 Task: Display the picks of the 2022 Victory Lane Racing NASCAR Cup Series for the race "Pennzoil 400" on the track "Las Vegas".
Action: Mouse moved to (164, 310)
Screenshot: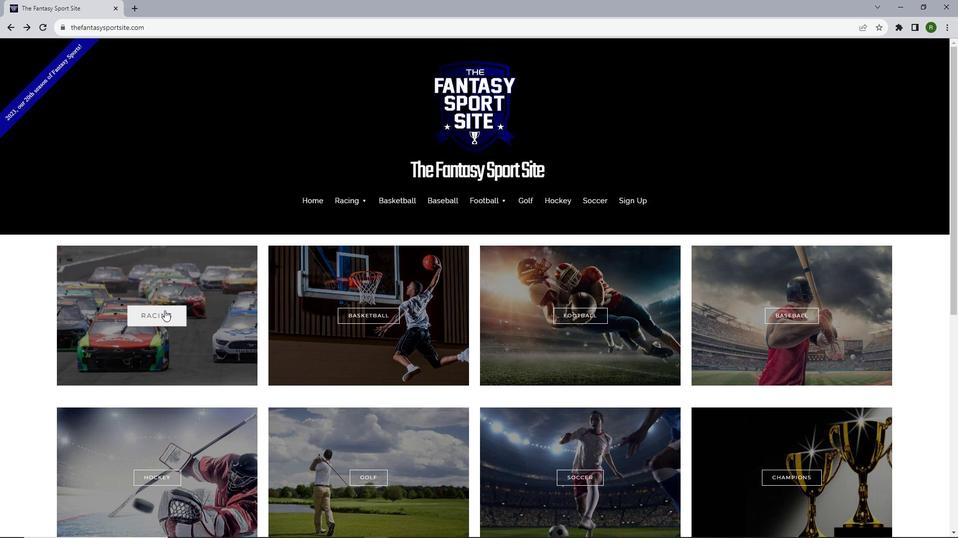 
Action: Mouse pressed left at (164, 310)
Screenshot: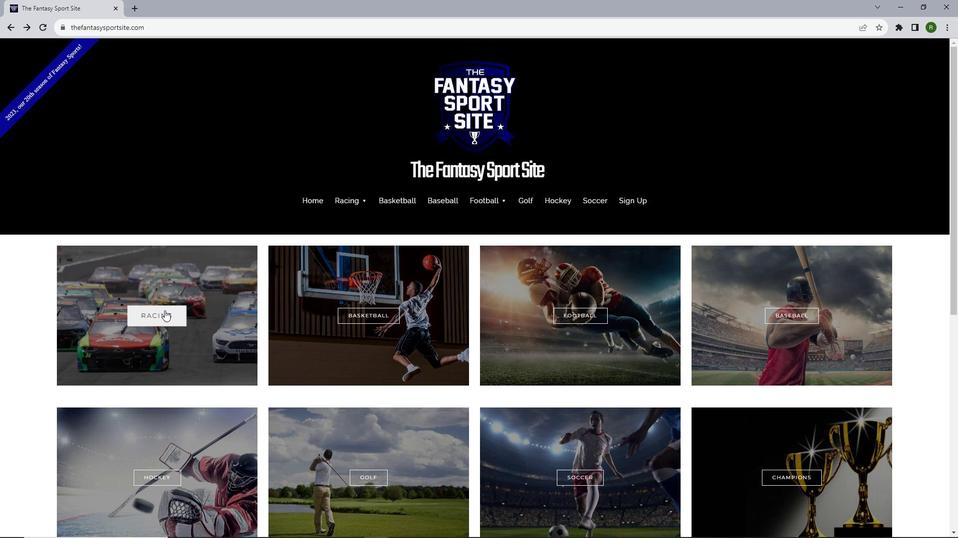 
Action: Mouse moved to (263, 284)
Screenshot: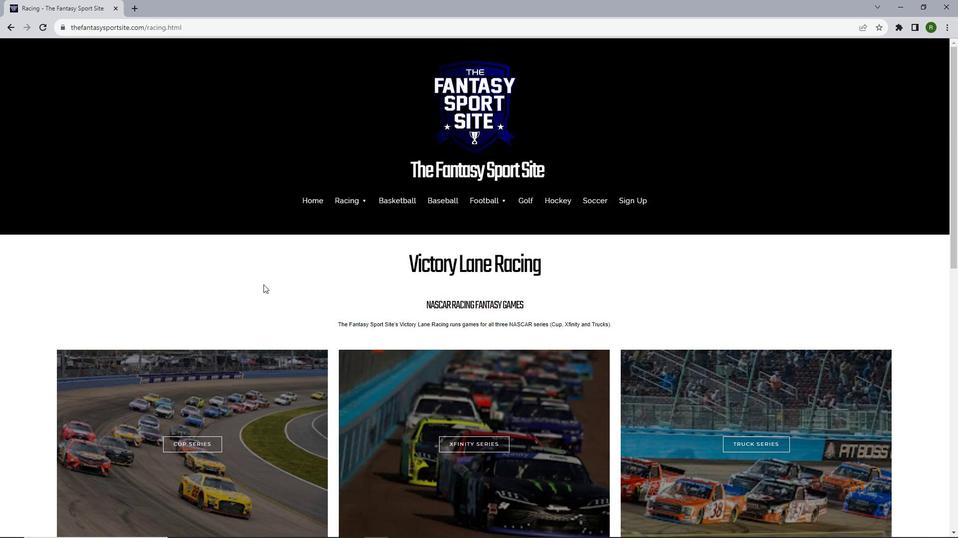 
Action: Mouse scrolled (263, 284) with delta (0, 0)
Screenshot: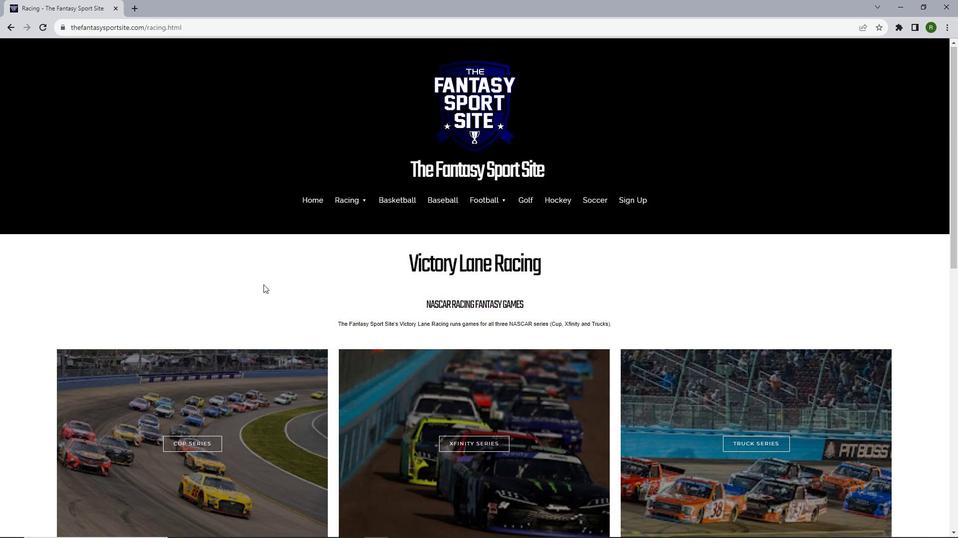 
Action: Mouse scrolled (263, 284) with delta (0, 0)
Screenshot: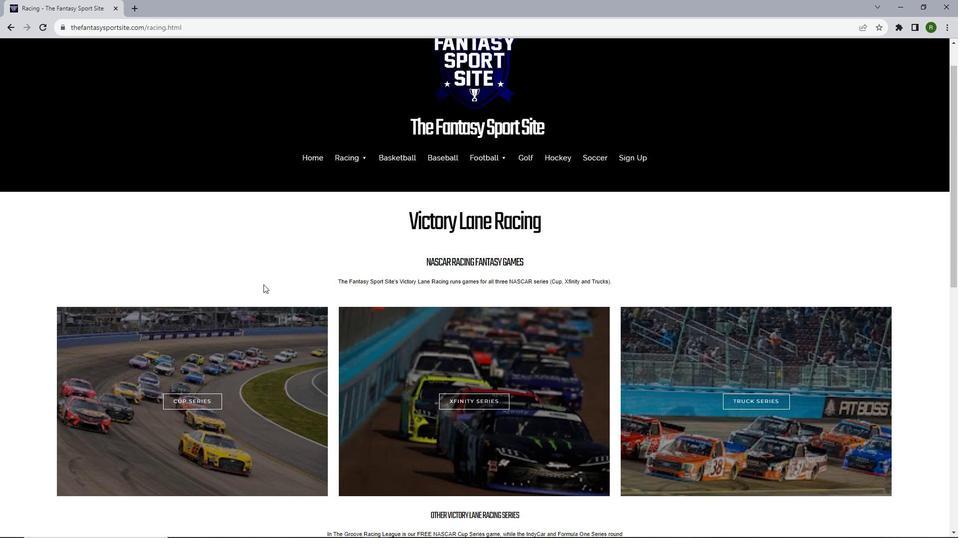 
Action: Mouse scrolled (263, 284) with delta (0, 0)
Screenshot: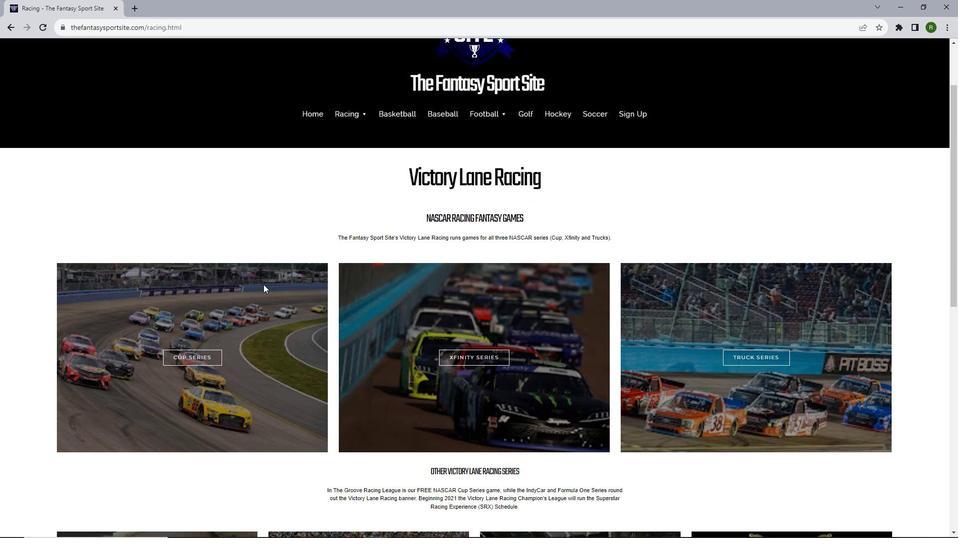 
Action: Mouse moved to (209, 294)
Screenshot: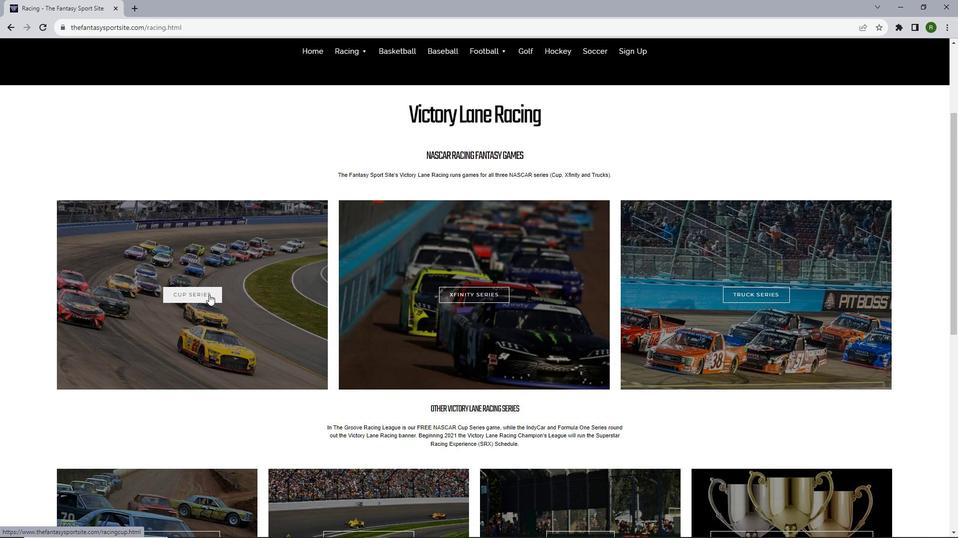 
Action: Mouse pressed left at (209, 294)
Screenshot: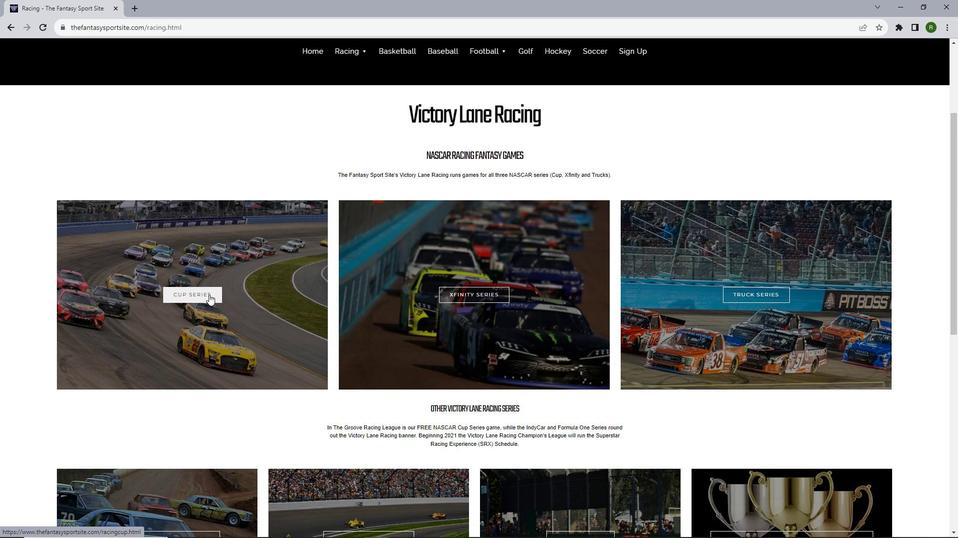 
Action: Mouse moved to (378, 264)
Screenshot: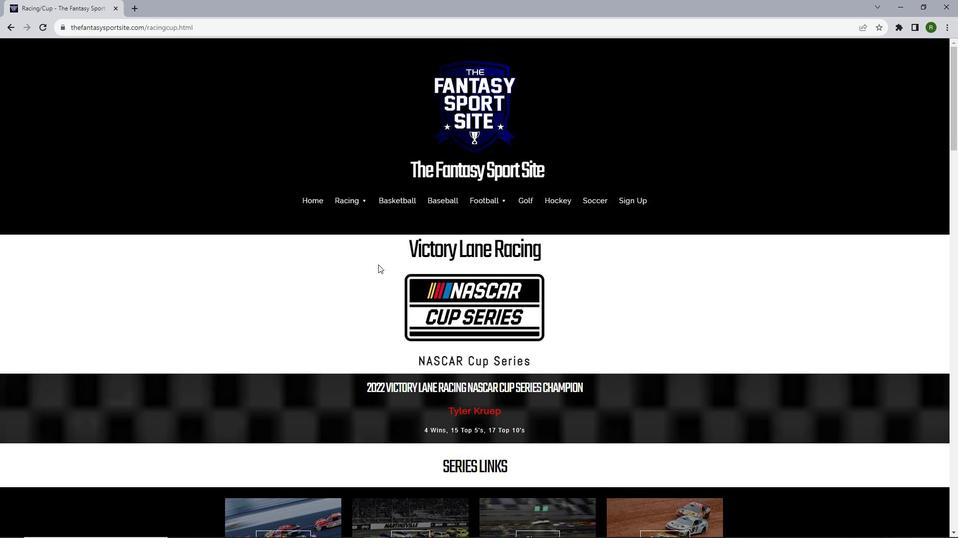 
Action: Mouse scrolled (378, 264) with delta (0, 0)
Screenshot: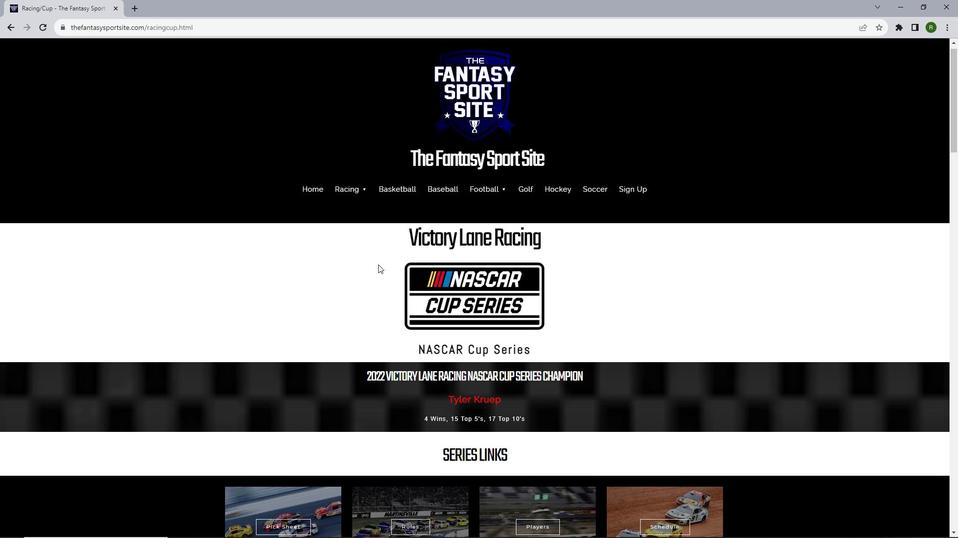 
Action: Mouse scrolled (378, 264) with delta (0, 0)
Screenshot: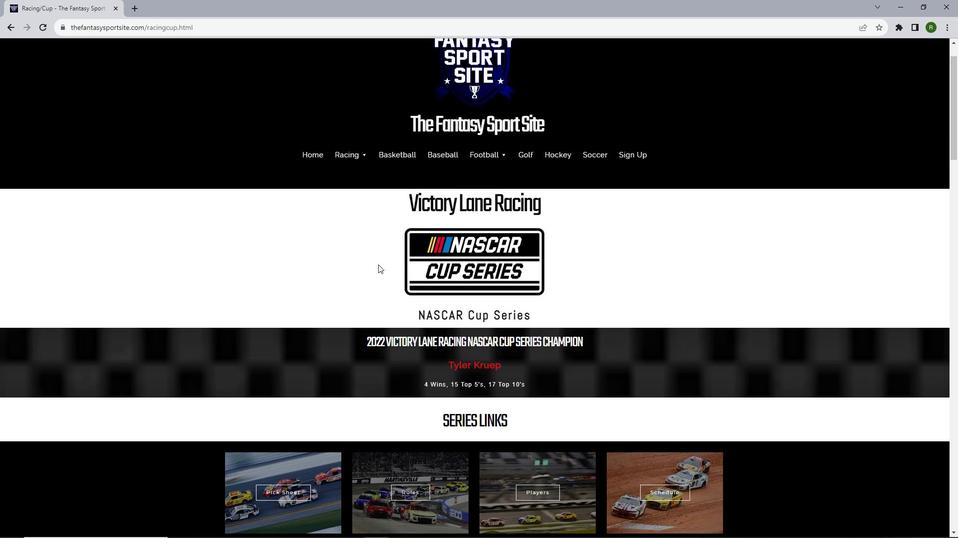 
Action: Mouse scrolled (378, 264) with delta (0, 0)
Screenshot: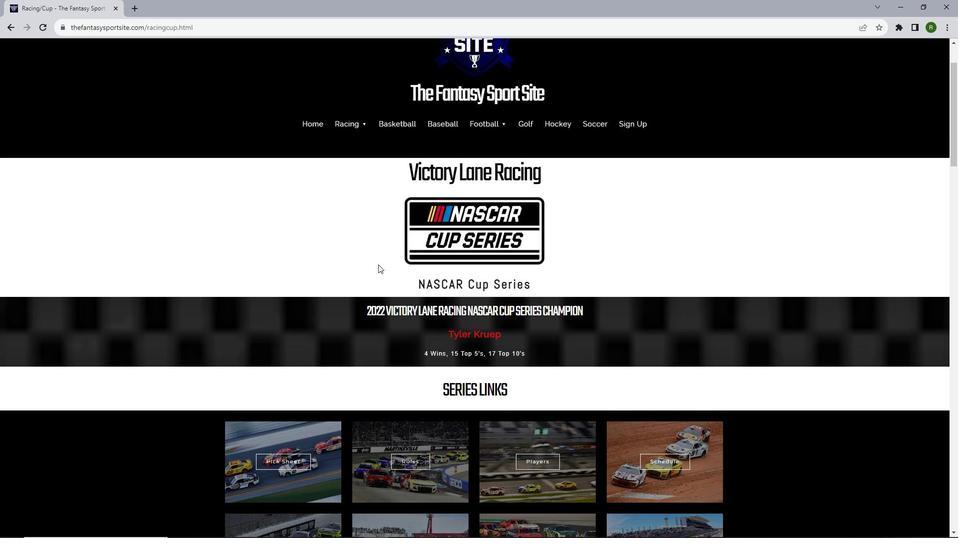 
Action: Mouse moved to (378, 264)
Screenshot: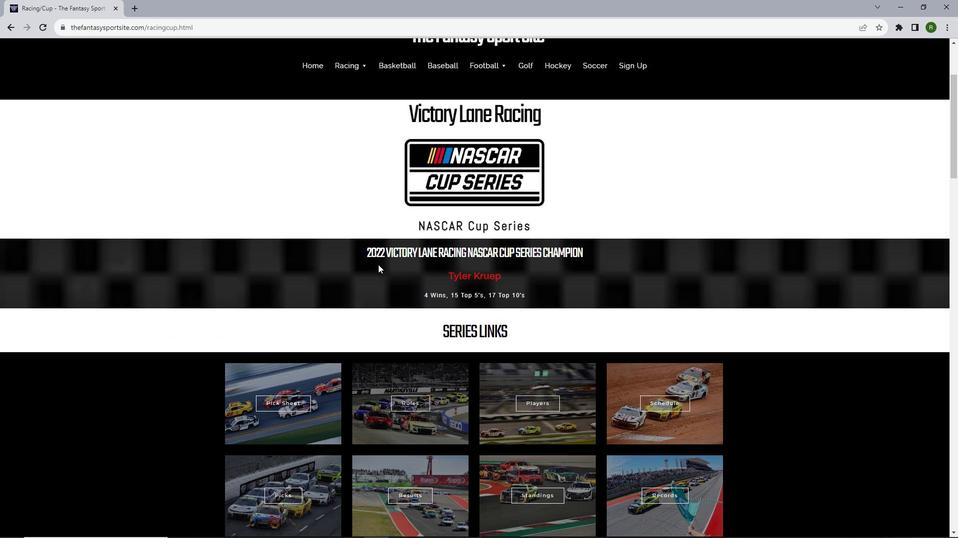 
Action: Mouse scrolled (378, 264) with delta (0, 0)
Screenshot: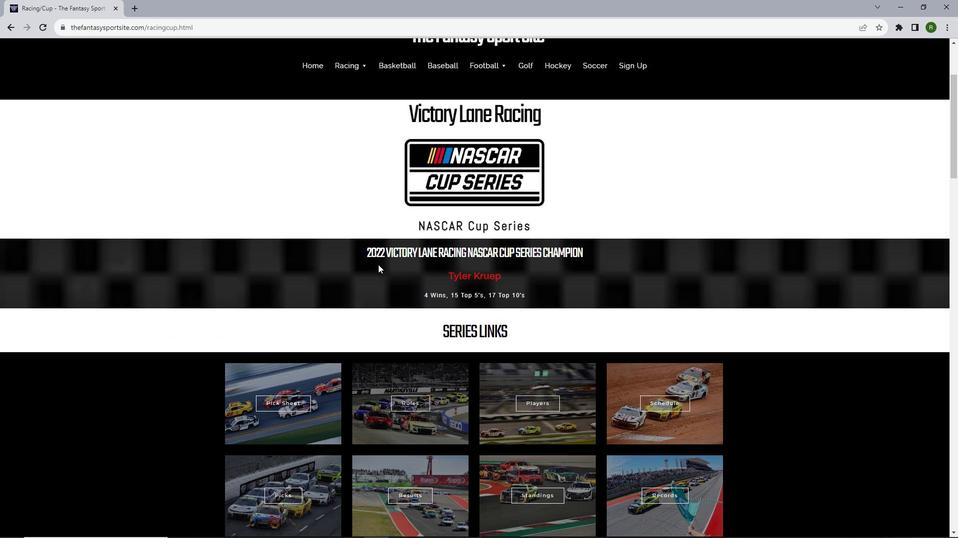 
Action: Mouse moved to (368, 289)
Screenshot: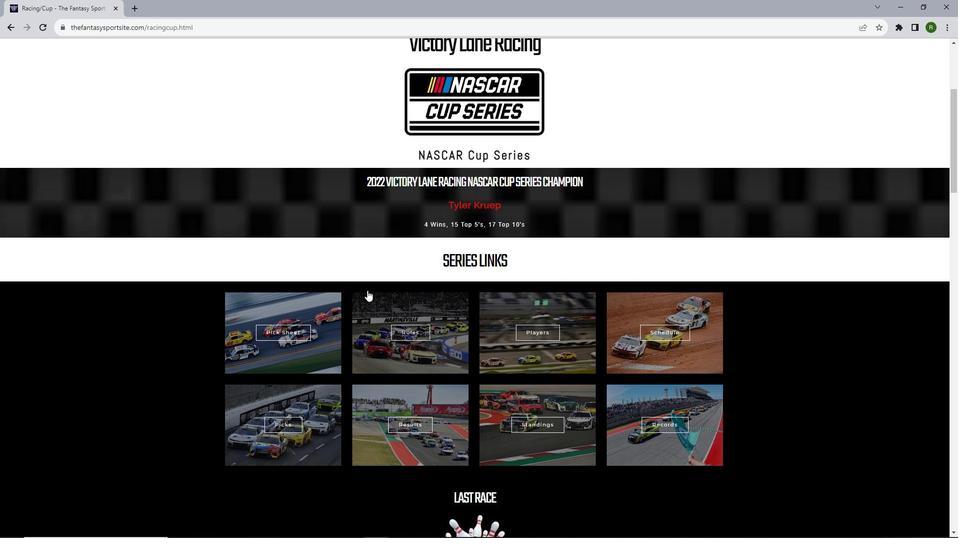 
Action: Mouse scrolled (368, 288) with delta (0, 0)
Screenshot: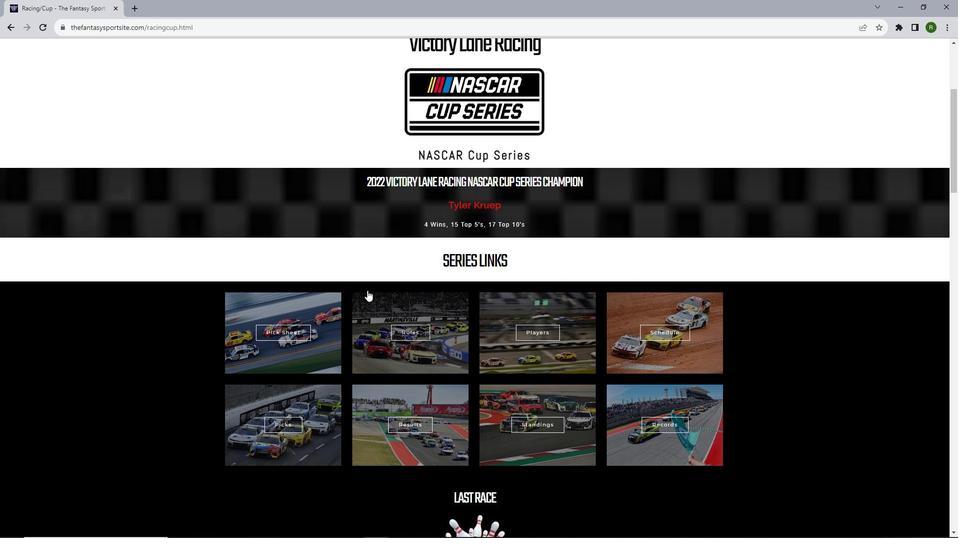 
Action: Mouse moved to (367, 290)
Screenshot: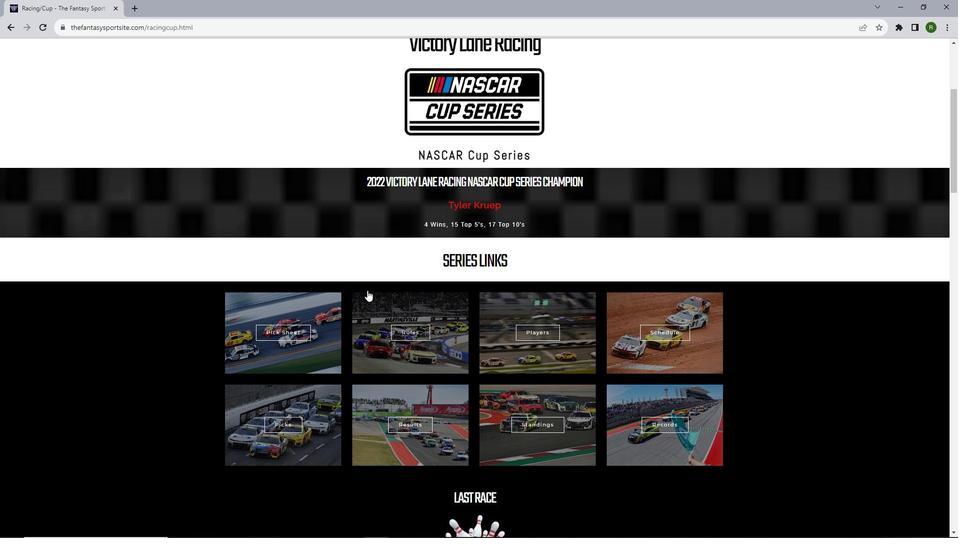 
Action: Mouse scrolled (367, 290) with delta (0, 0)
Screenshot: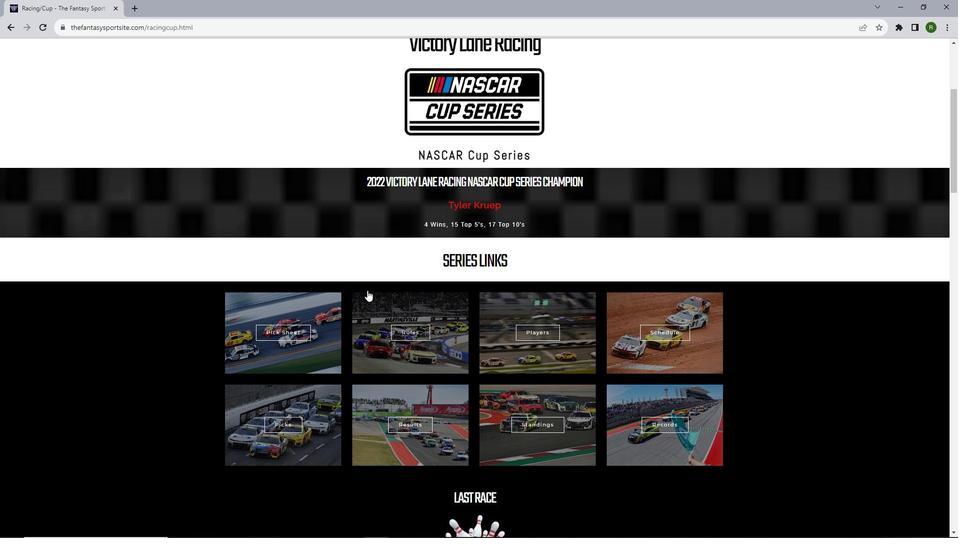 
Action: Mouse moved to (281, 330)
Screenshot: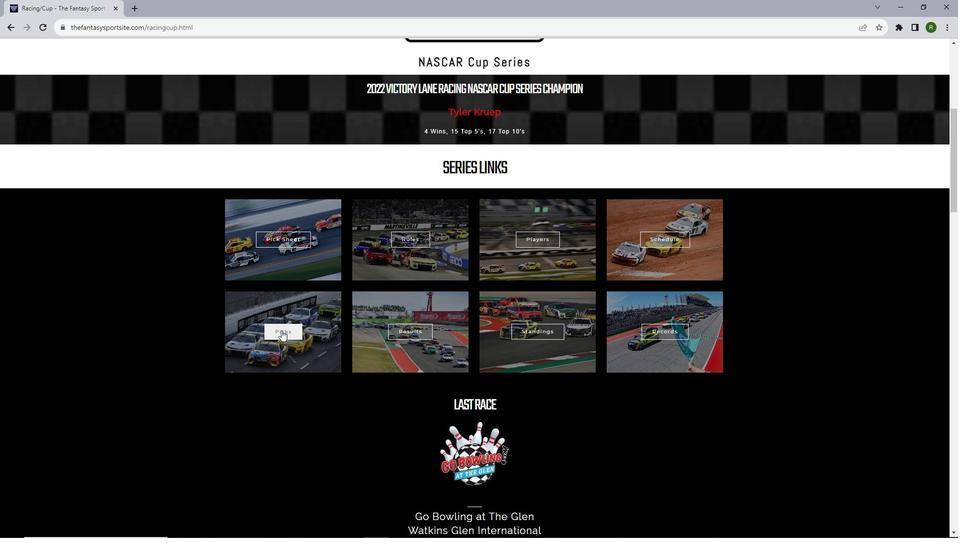 
Action: Mouse pressed left at (281, 330)
Screenshot: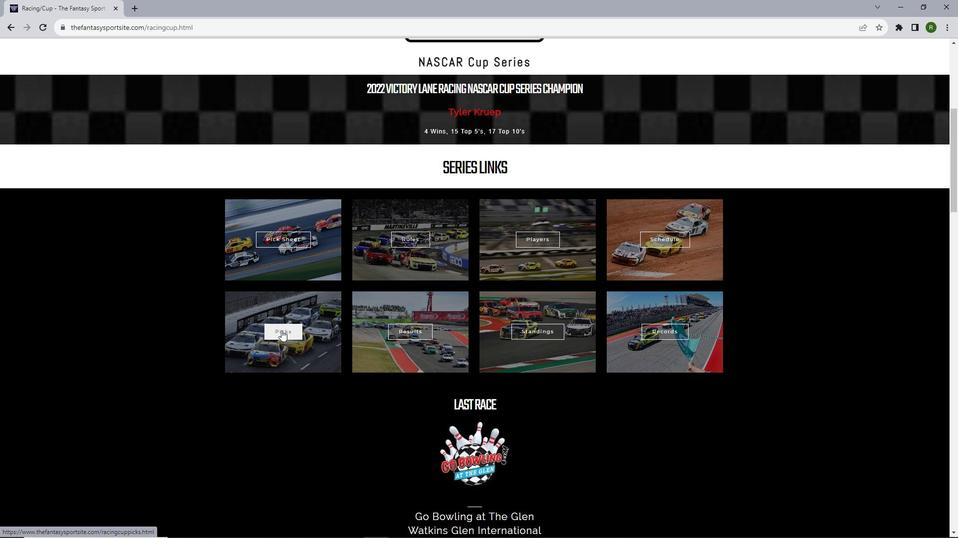 
Action: Mouse moved to (357, 306)
Screenshot: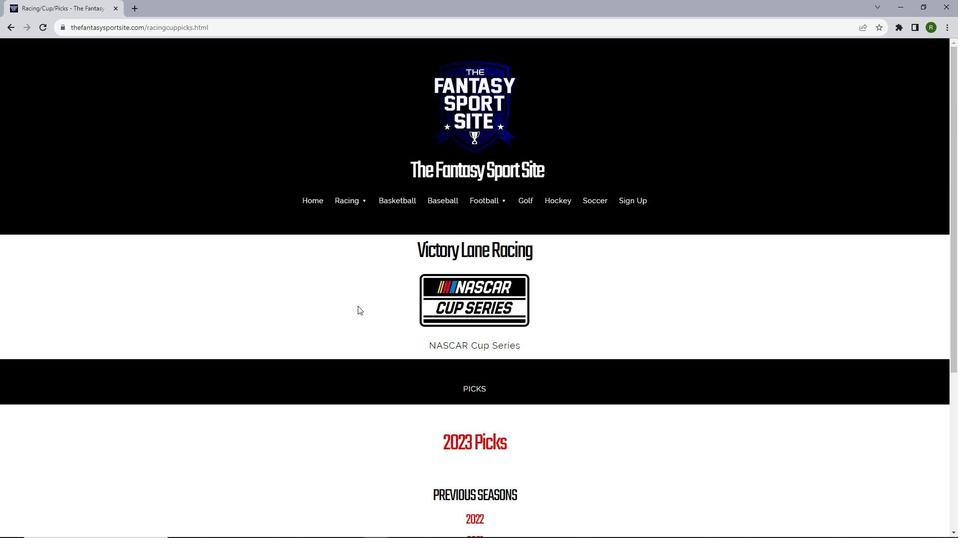 
Action: Mouse scrolled (357, 305) with delta (0, 0)
Screenshot: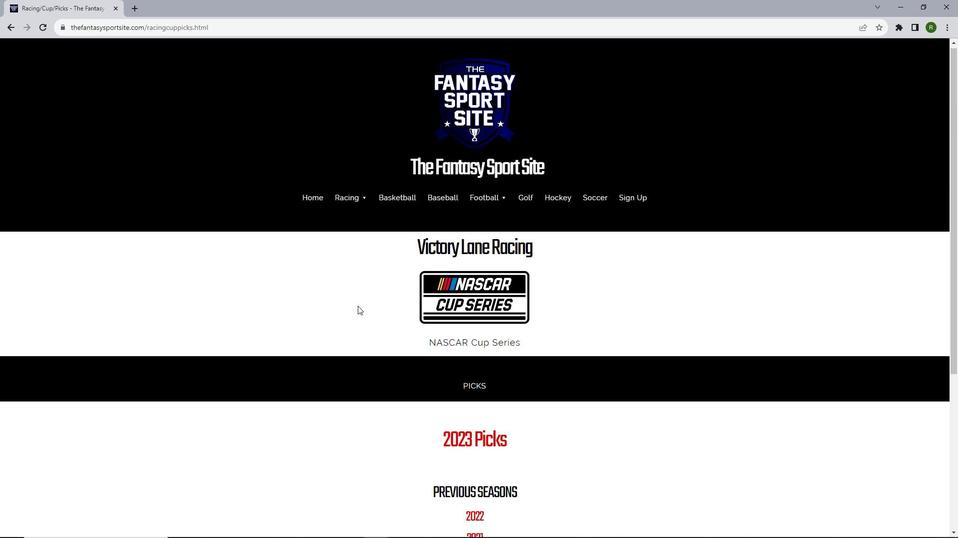 
Action: Mouse scrolled (357, 305) with delta (0, 0)
Screenshot: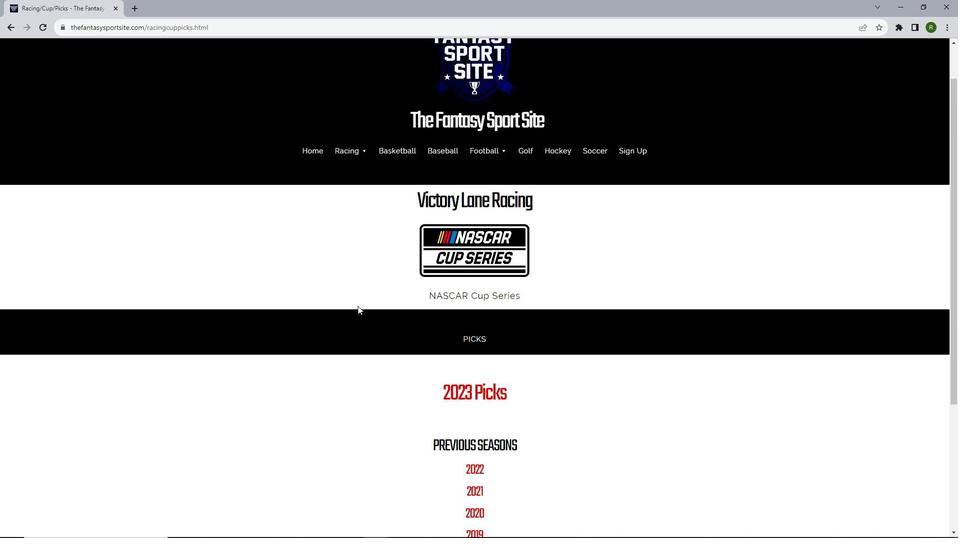 
Action: Mouse scrolled (357, 305) with delta (0, 0)
Screenshot: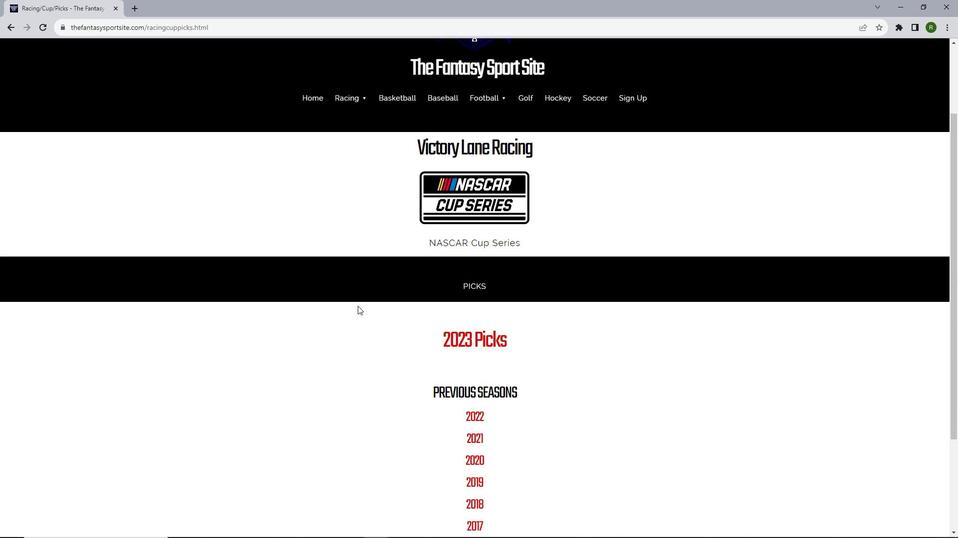 
Action: Mouse scrolled (357, 305) with delta (0, 0)
Screenshot: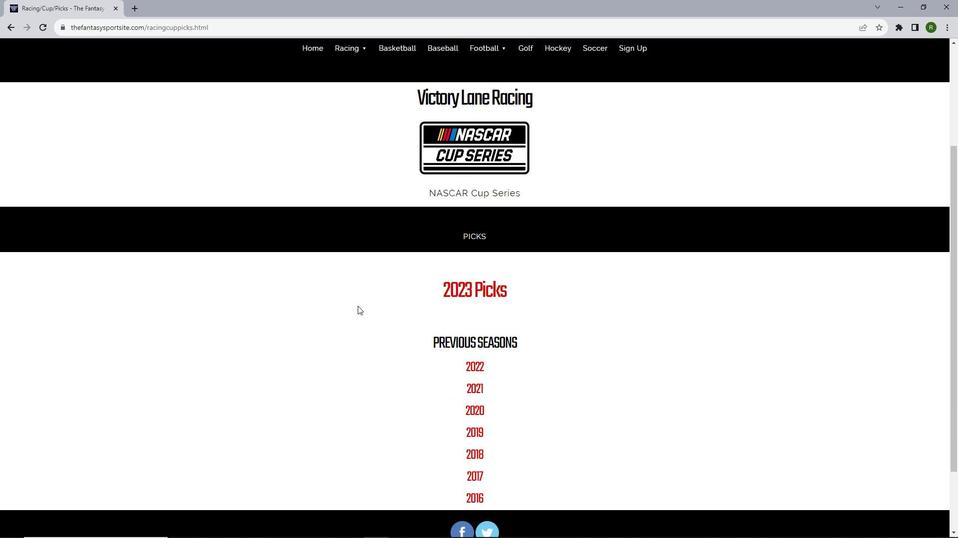 
Action: Mouse moved to (469, 319)
Screenshot: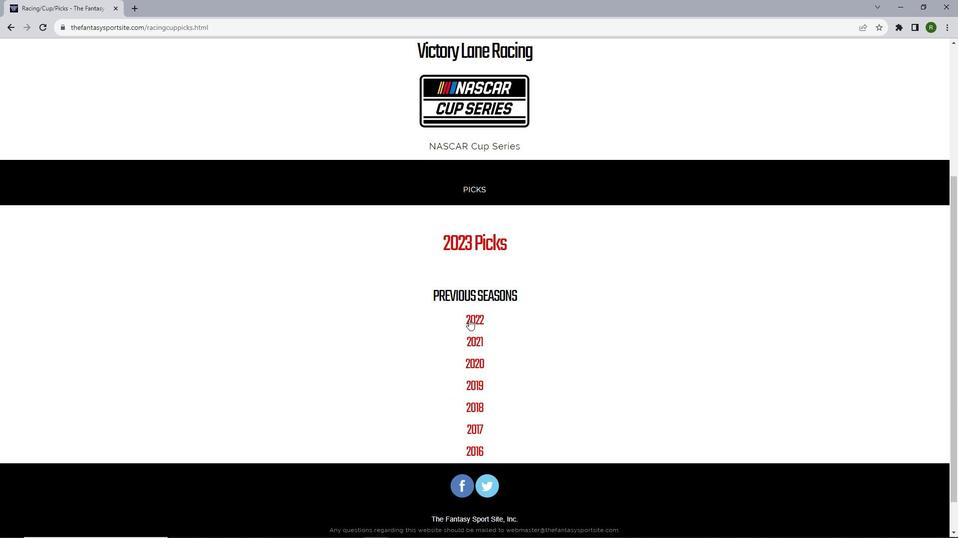 
Action: Mouse pressed left at (469, 319)
Screenshot: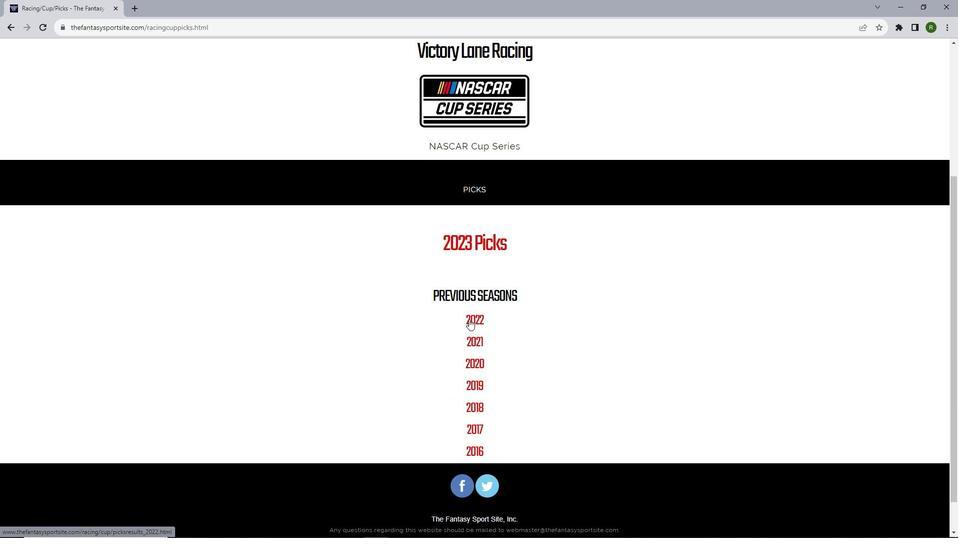 
Action: Mouse moved to (483, 129)
Screenshot: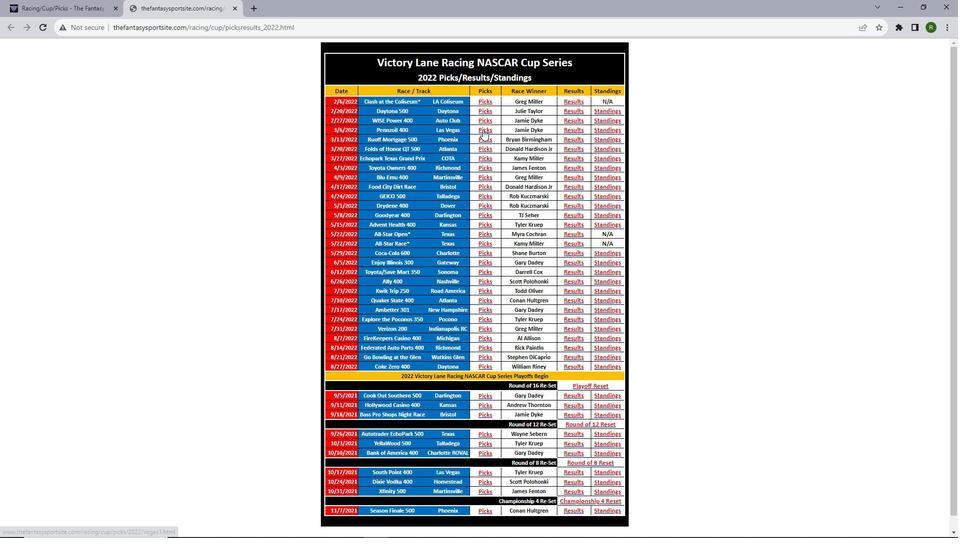 
Action: Mouse pressed left at (483, 129)
Screenshot: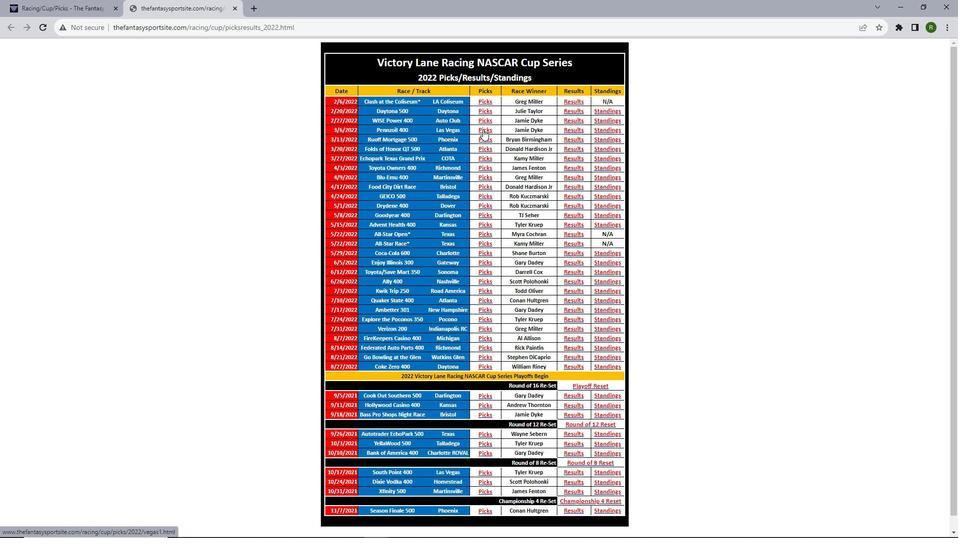 
Action: Mouse moved to (479, 130)
Screenshot: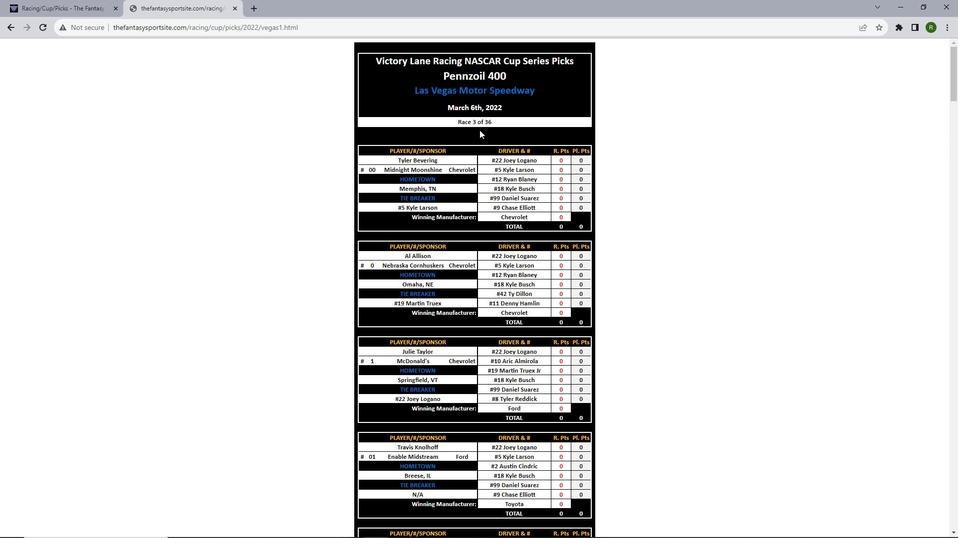 
Action: Mouse scrolled (479, 129) with delta (0, 0)
Screenshot: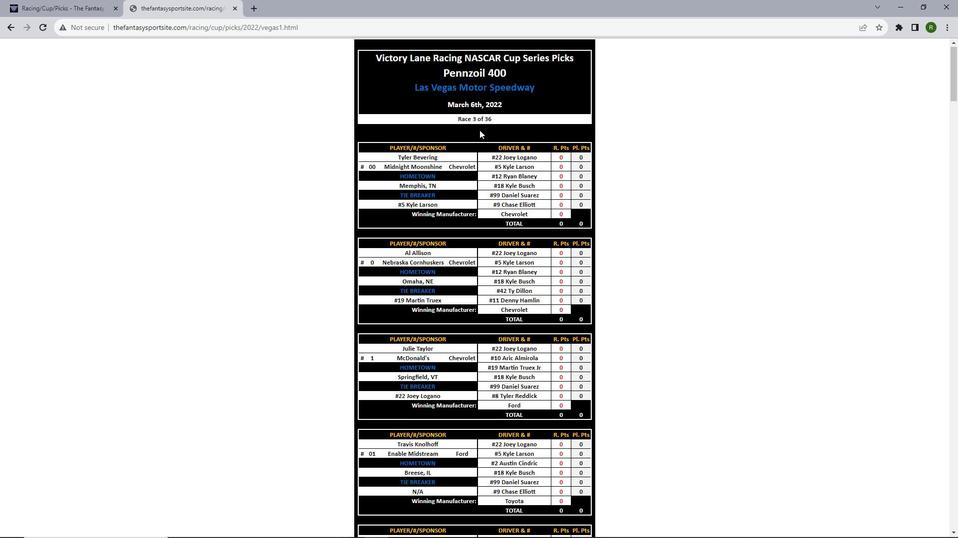 
Action: Mouse scrolled (479, 129) with delta (0, 0)
Screenshot: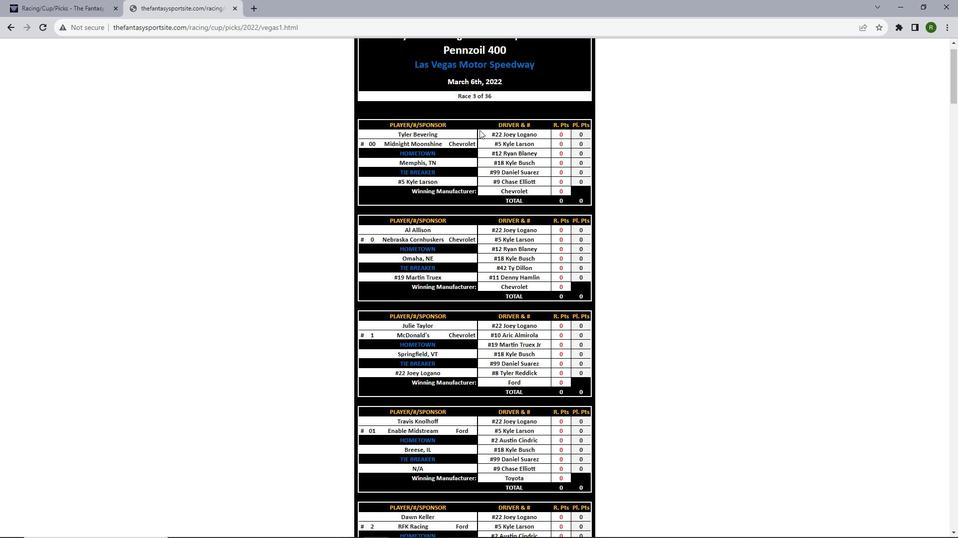 
Action: Mouse scrolled (479, 129) with delta (0, 0)
Screenshot: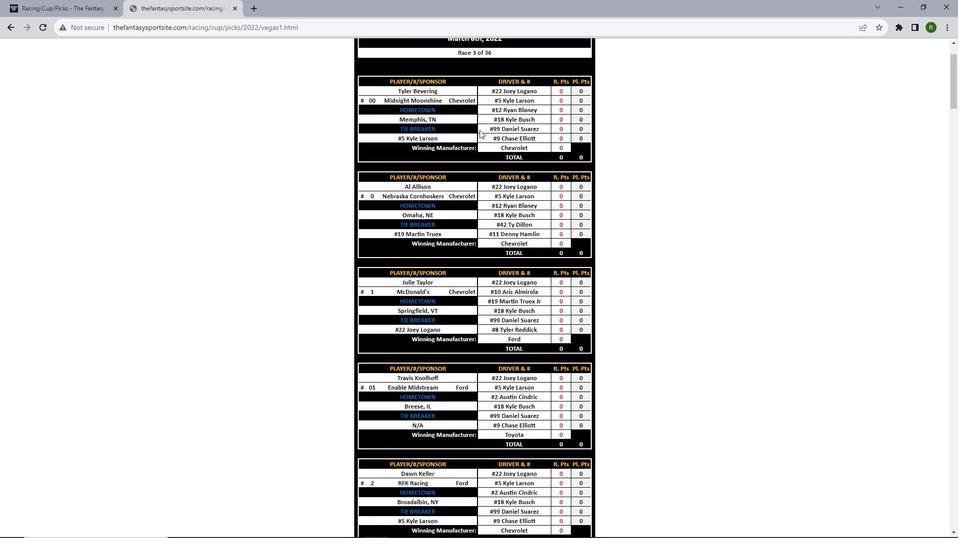 
Action: Mouse scrolled (479, 129) with delta (0, 0)
Screenshot: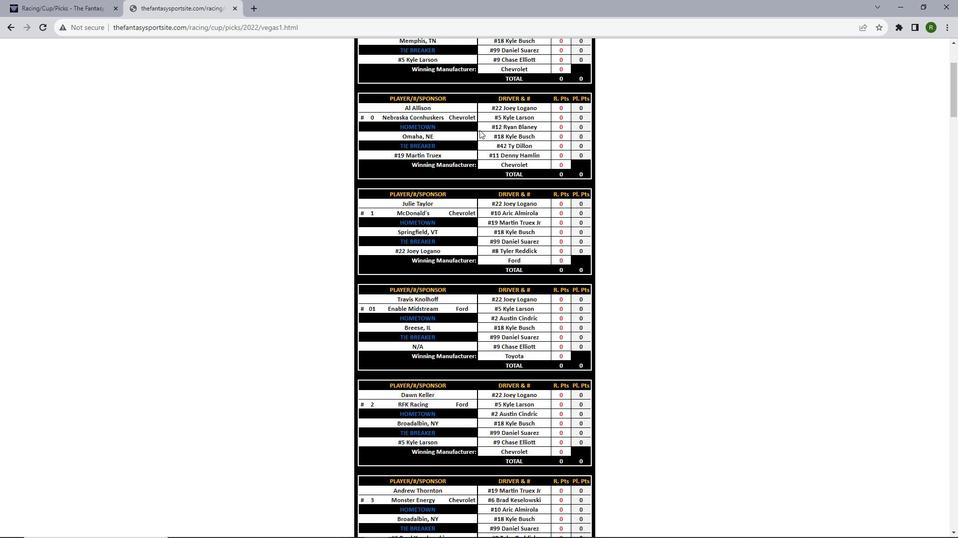 
Action: Mouse scrolled (479, 129) with delta (0, 0)
Screenshot: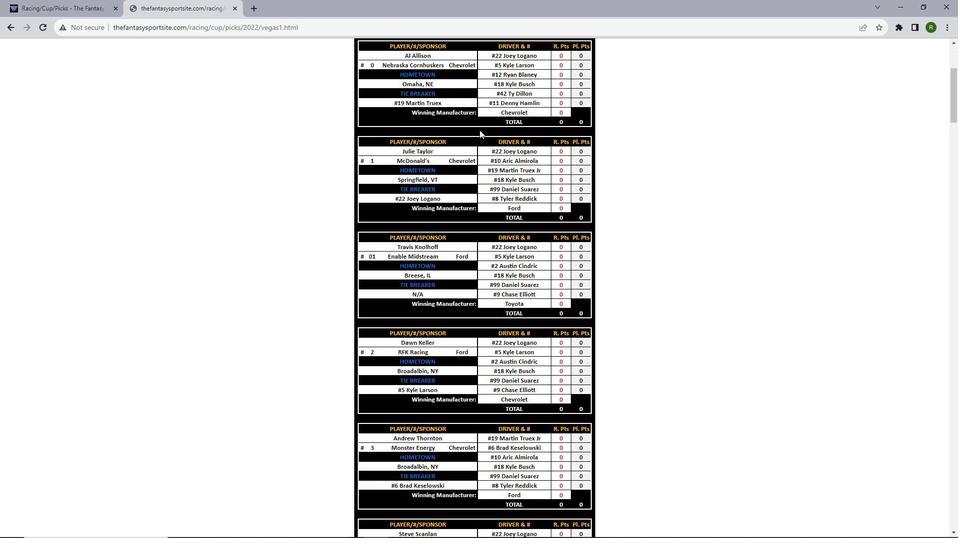 
Action: Mouse scrolled (479, 129) with delta (0, 0)
Screenshot: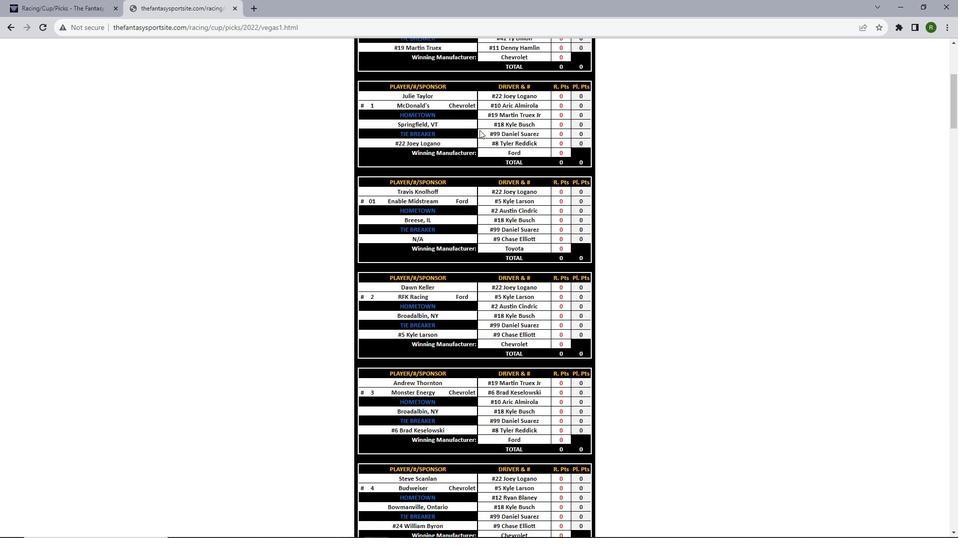 
Action: Mouse scrolled (479, 129) with delta (0, 0)
Screenshot: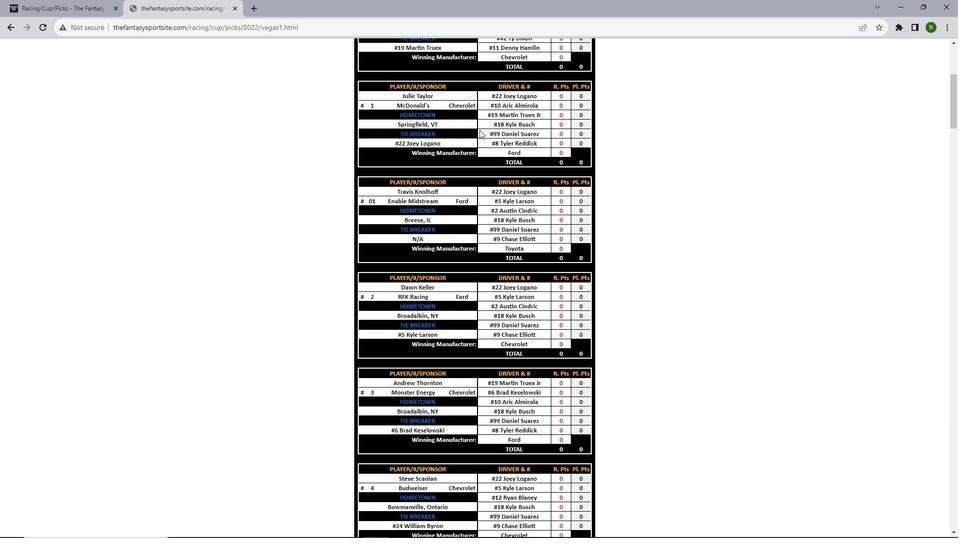 
Action: Mouse scrolled (479, 129) with delta (0, 0)
Screenshot: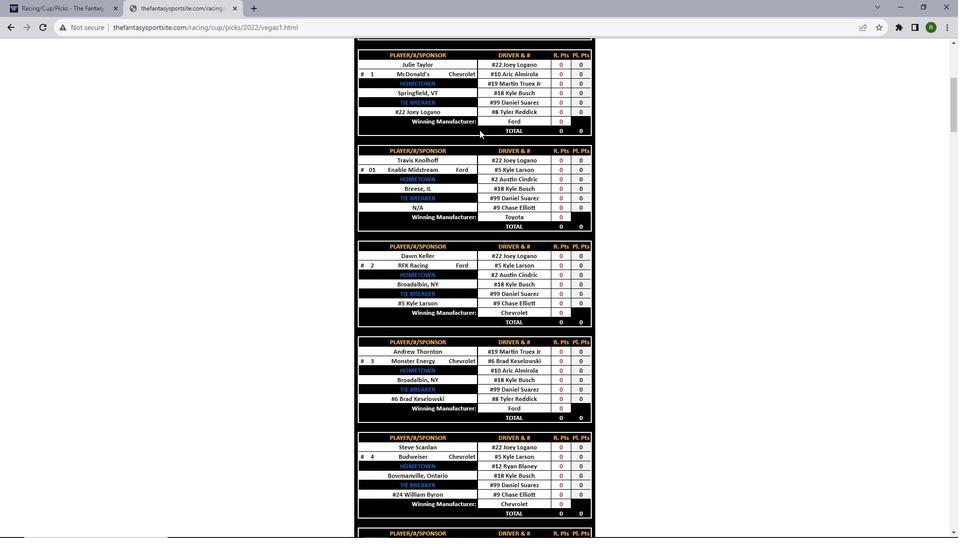 
Action: Mouse scrolled (479, 129) with delta (0, 0)
Screenshot: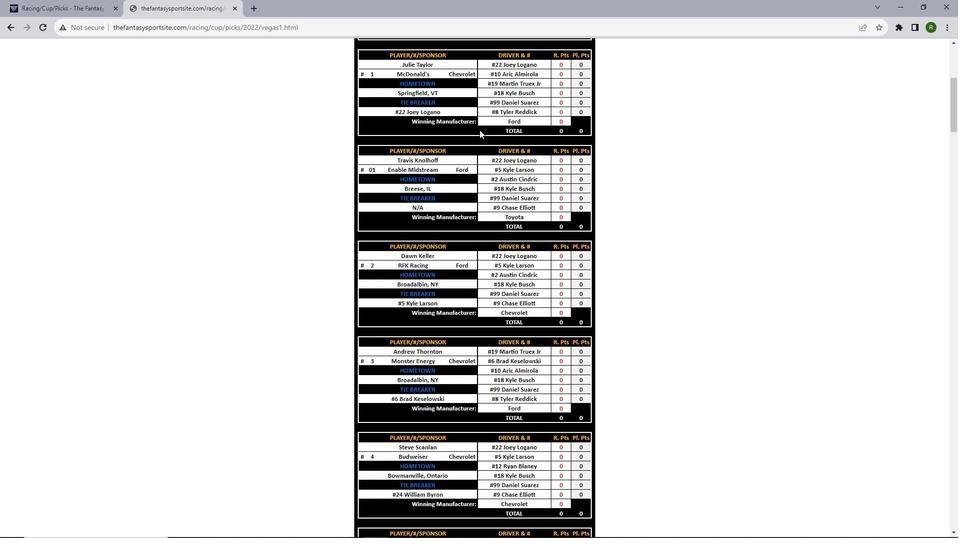 
Action: Mouse scrolled (479, 129) with delta (0, 0)
Screenshot: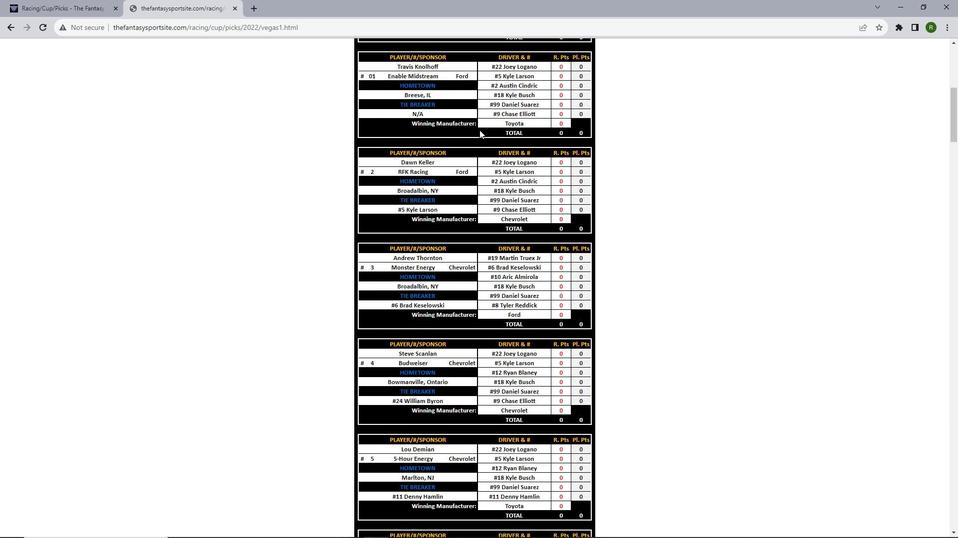 
Action: Mouse scrolled (479, 129) with delta (0, 0)
Screenshot: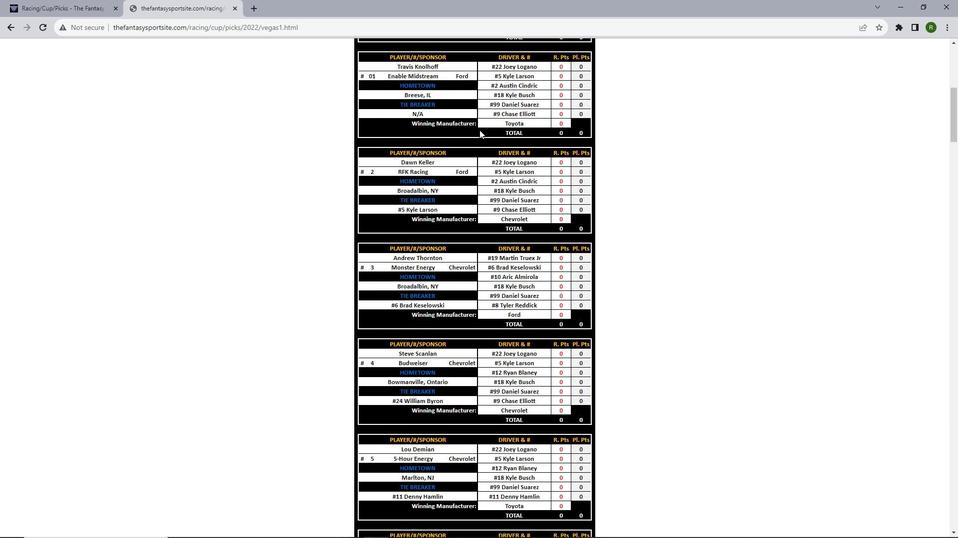 
Action: Mouse scrolled (479, 129) with delta (0, 0)
Screenshot: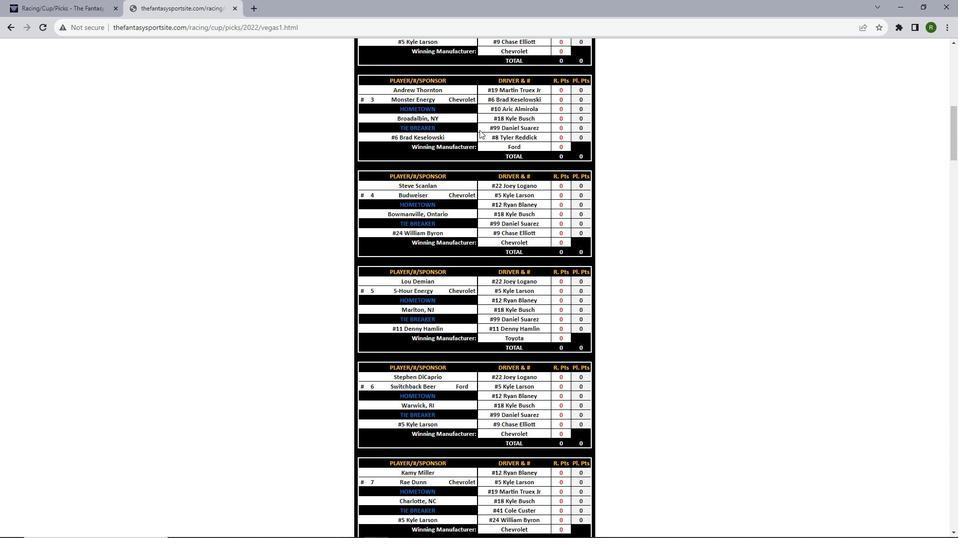 
Action: Mouse scrolled (479, 129) with delta (0, 0)
Screenshot: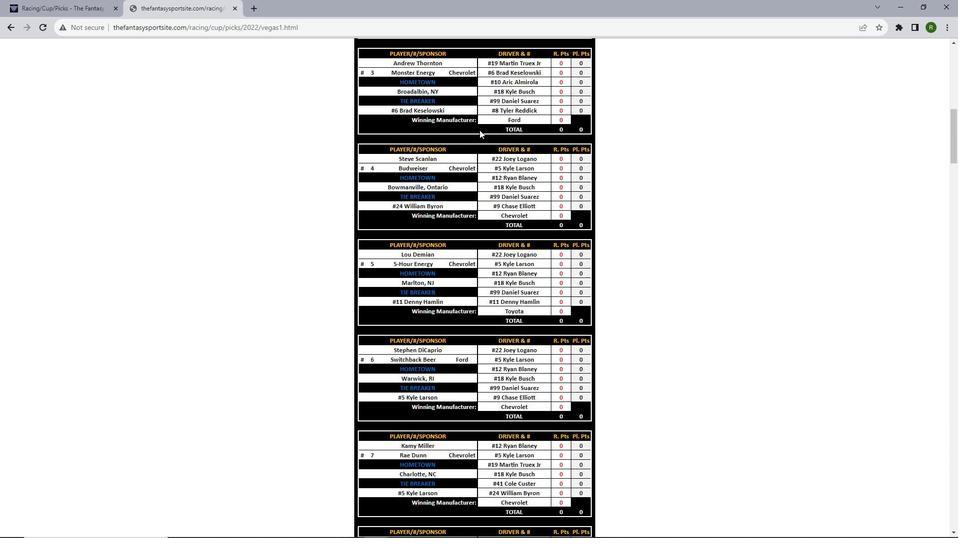 
Action: Mouse scrolled (479, 129) with delta (0, 0)
Screenshot: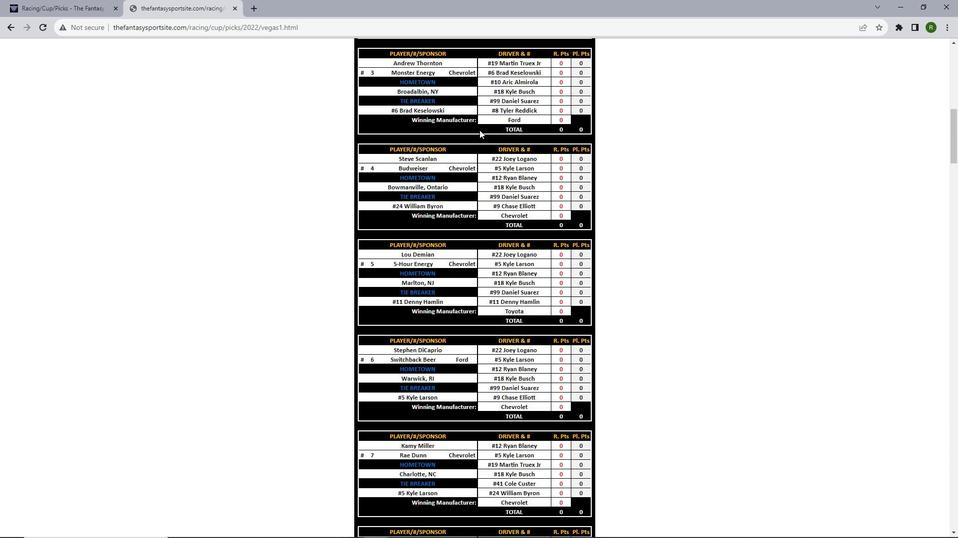 
Action: Mouse scrolled (479, 129) with delta (0, 0)
Screenshot: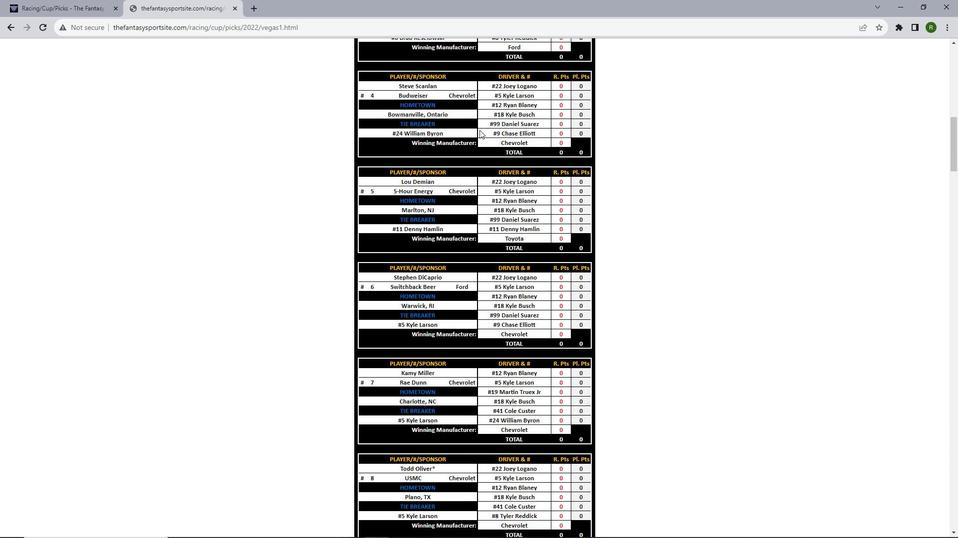 
Action: Mouse scrolled (479, 129) with delta (0, 0)
Screenshot: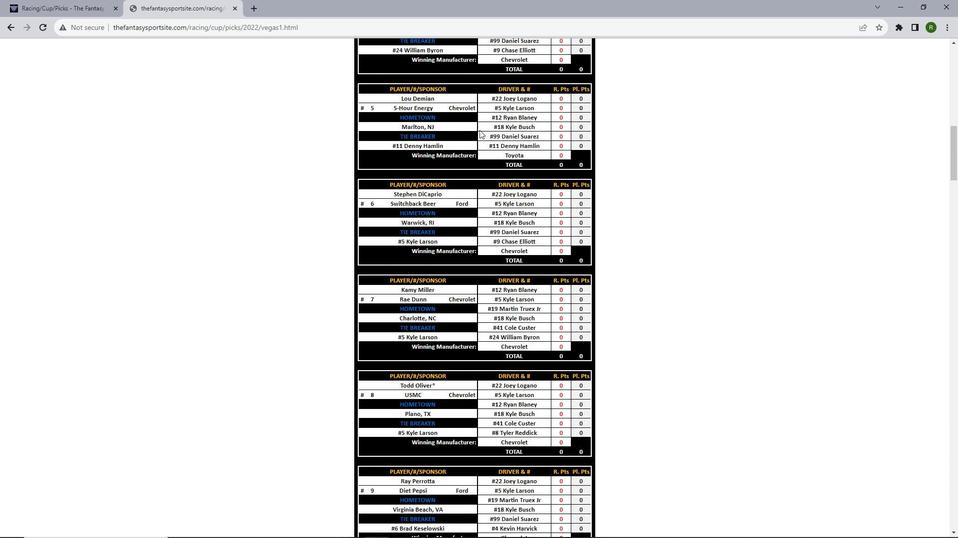 
Action: Mouse scrolled (479, 129) with delta (0, 0)
Screenshot: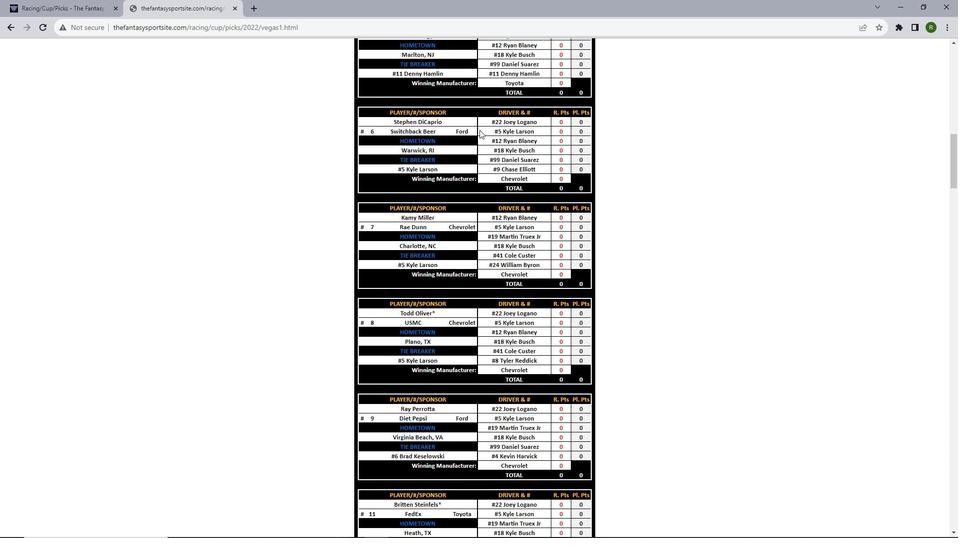 
Action: Mouse scrolled (479, 129) with delta (0, 0)
Screenshot: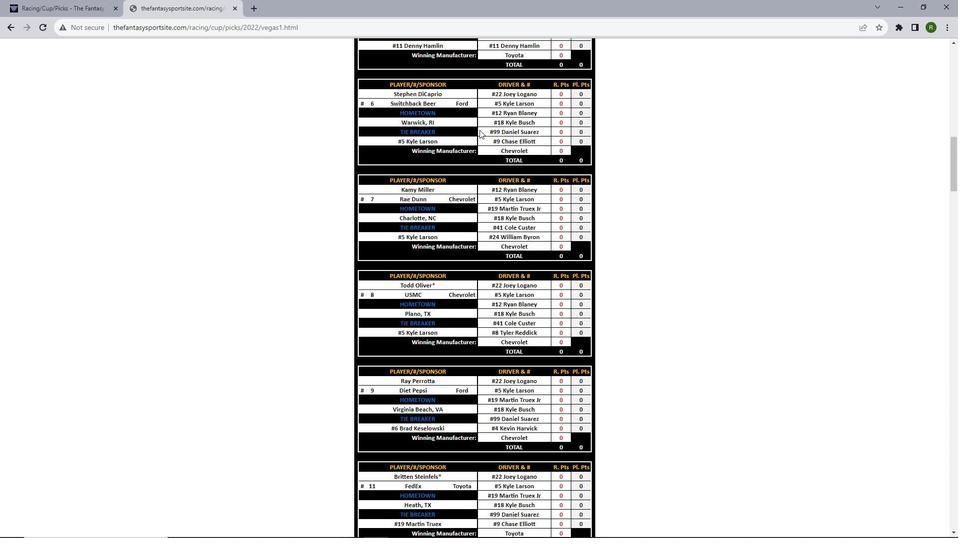 
Action: Mouse scrolled (479, 129) with delta (0, 0)
Screenshot: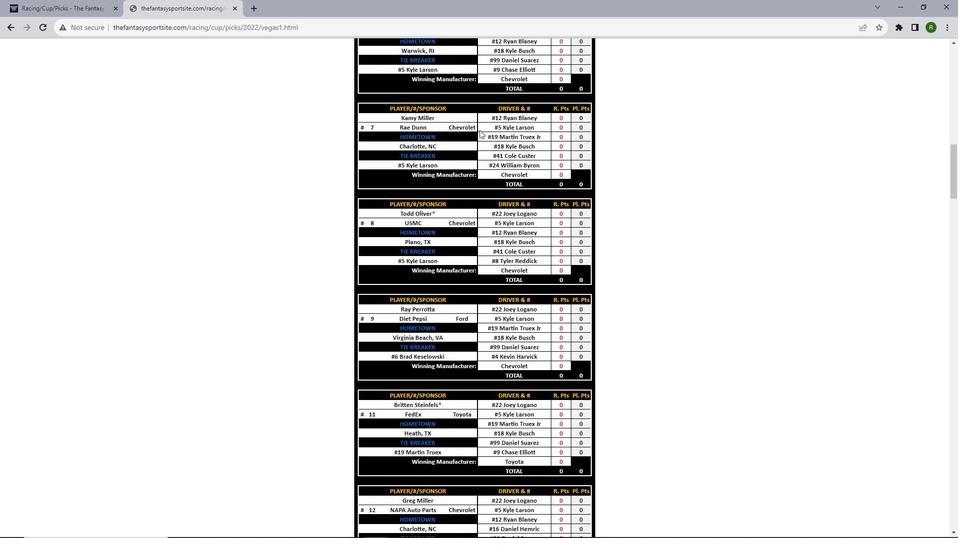 
Action: Mouse scrolled (479, 129) with delta (0, 0)
Screenshot: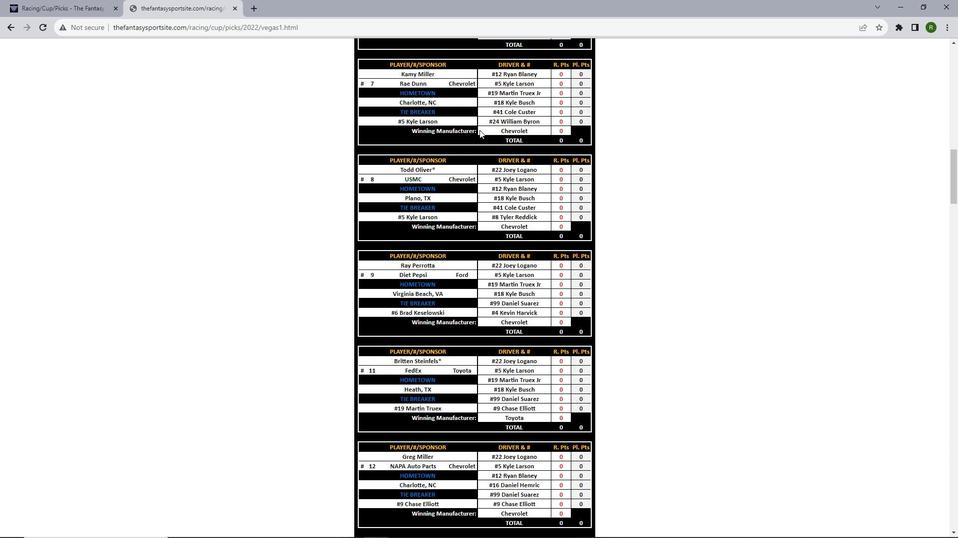 
Action: Mouse scrolled (479, 129) with delta (0, 0)
Screenshot: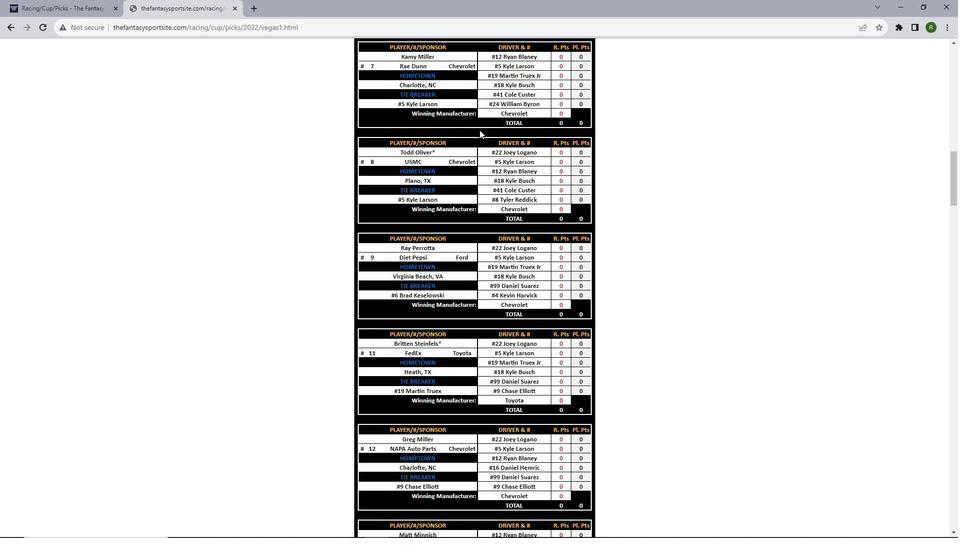 
Action: Mouse scrolled (479, 129) with delta (0, 0)
Screenshot: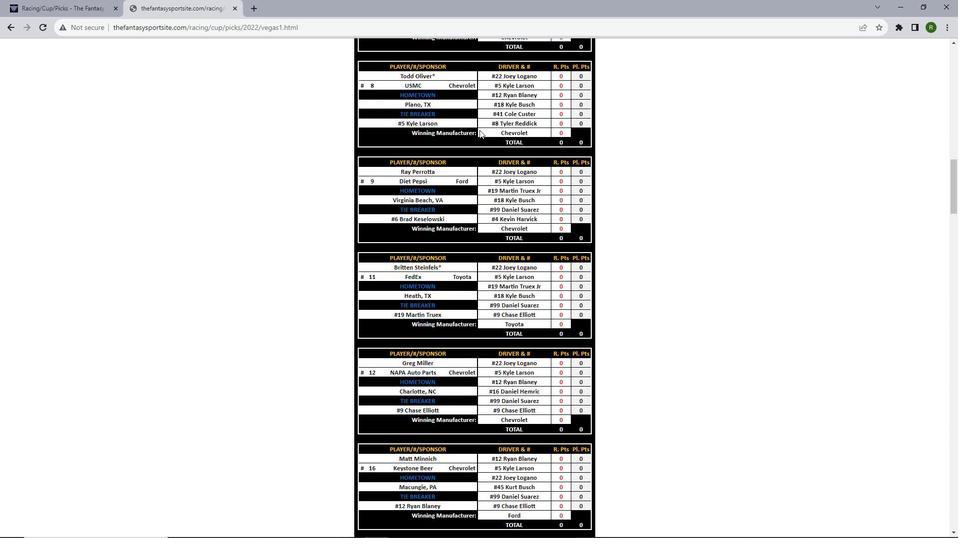 
Action: Mouse scrolled (479, 129) with delta (0, 0)
Screenshot: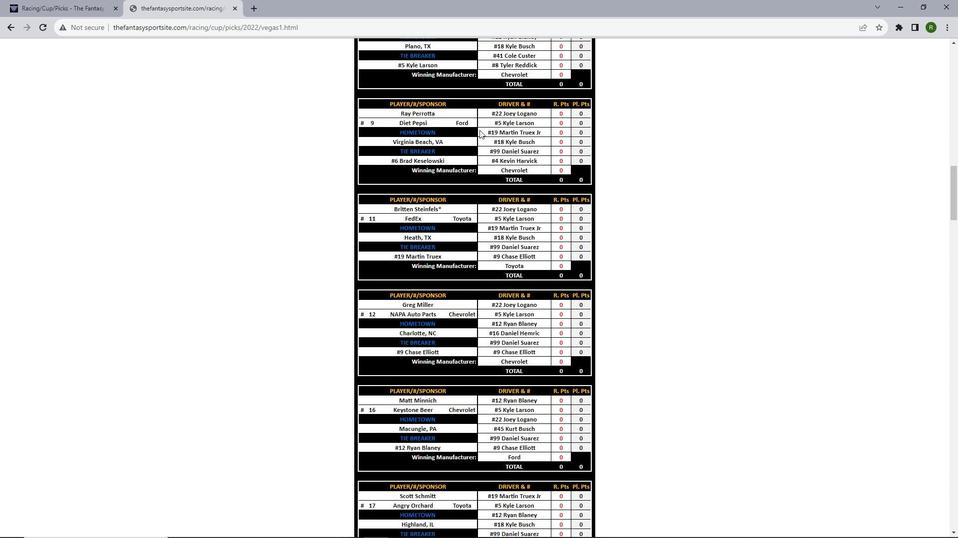 
Action: Mouse scrolled (479, 129) with delta (0, 0)
Screenshot: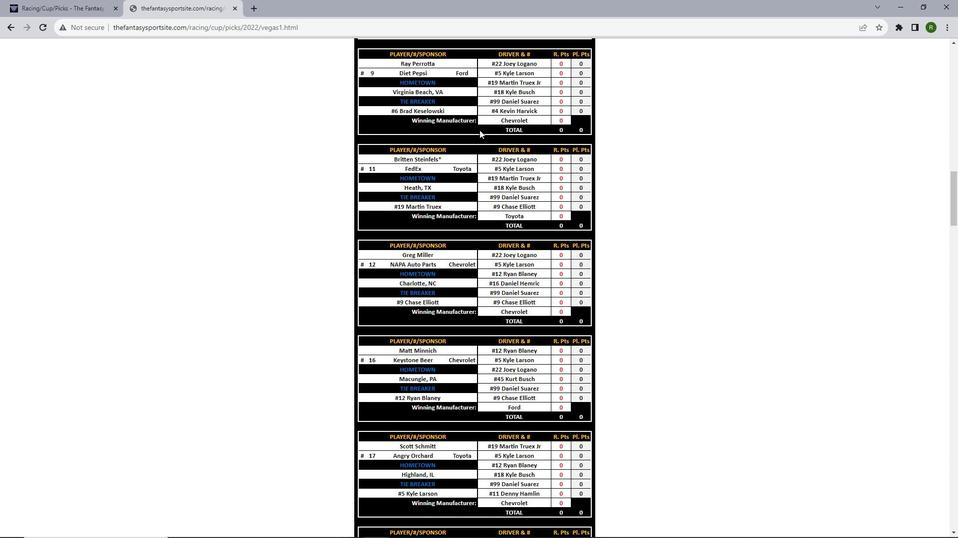 
Action: Mouse moved to (479, 130)
Screenshot: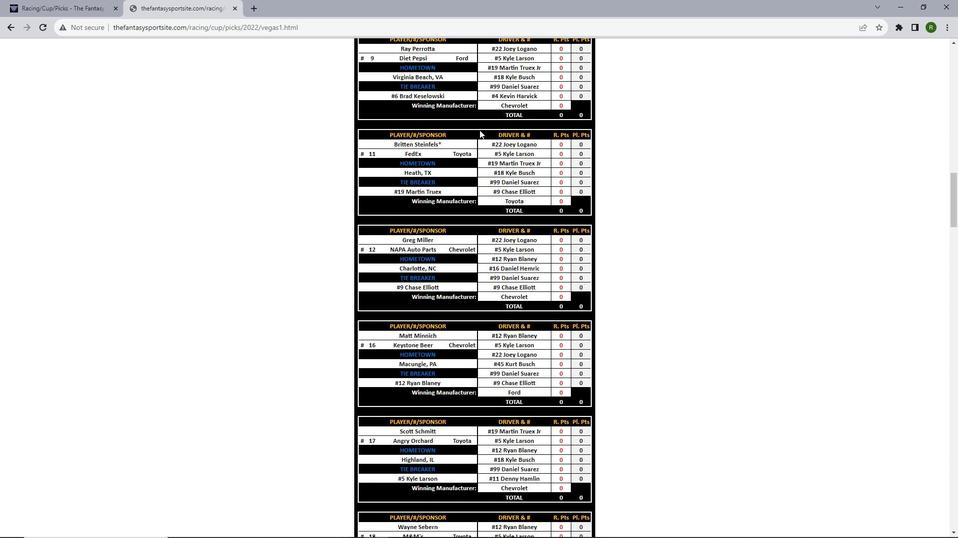 
Action: Mouse scrolled (479, 129) with delta (0, 0)
Screenshot: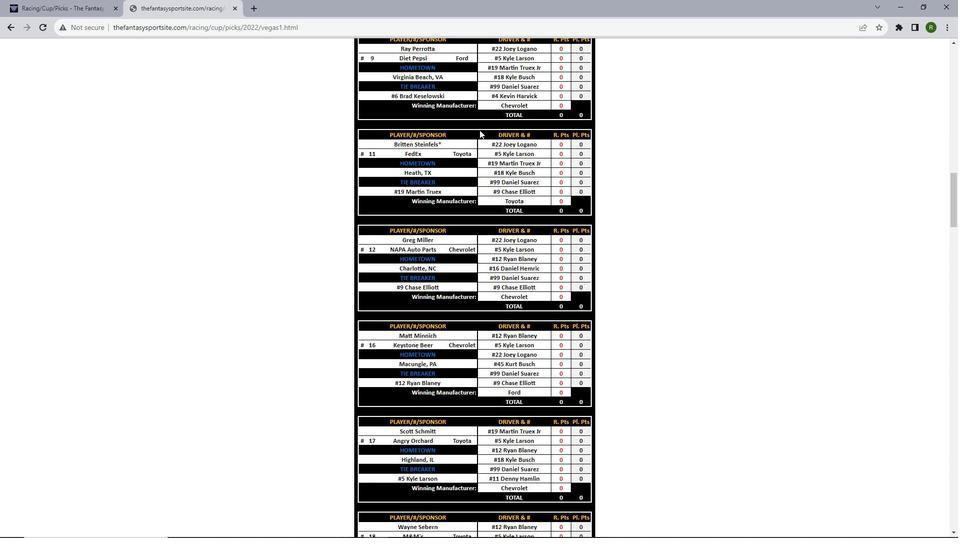 
Action: Mouse scrolled (479, 129) with delta (0, 0)
Screenshot: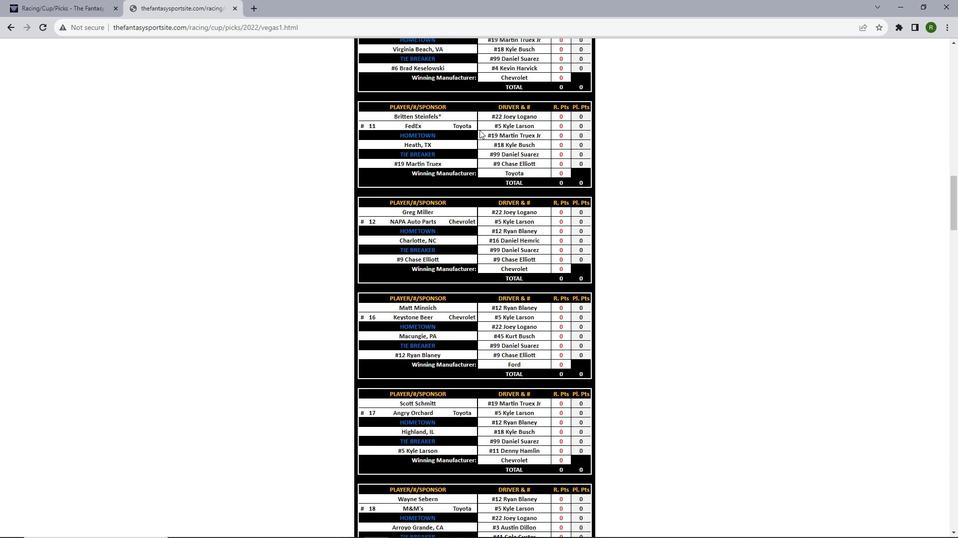 
Action: Mouse scrolled (479, 129) with delta (0, 0)
Screenshot: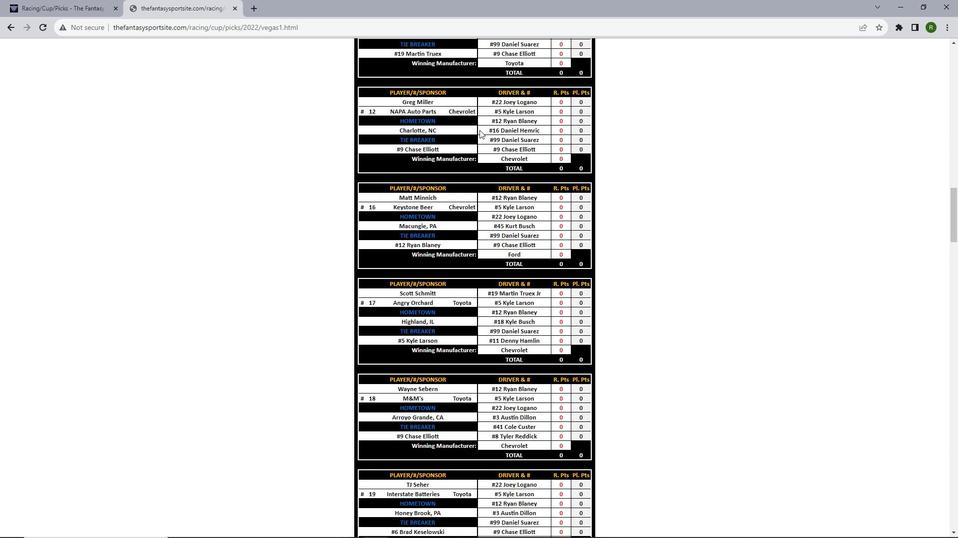 
Action: Mouse scrolled (479, 129) with delta (0, 0)
Screenshot: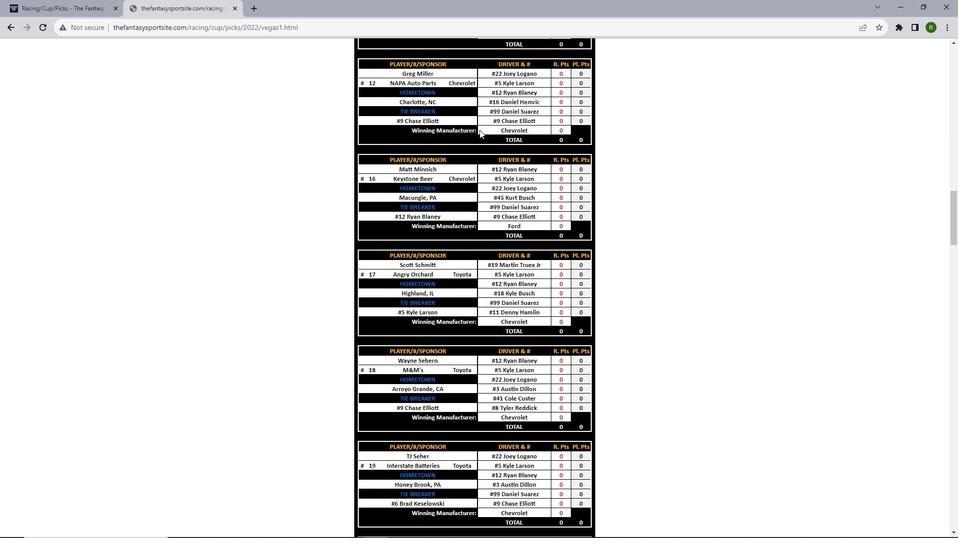 
Action: Mouse scrolled (479, 129) with delta (0, 0)
Screenshot: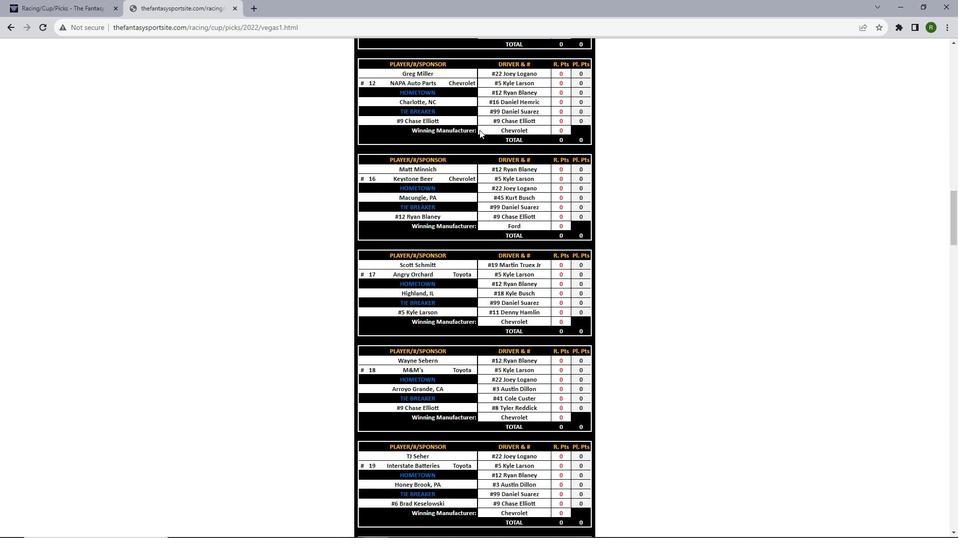 
Action: Mouse scrolled (479, 129) with delta (0, 0)
Screenshot: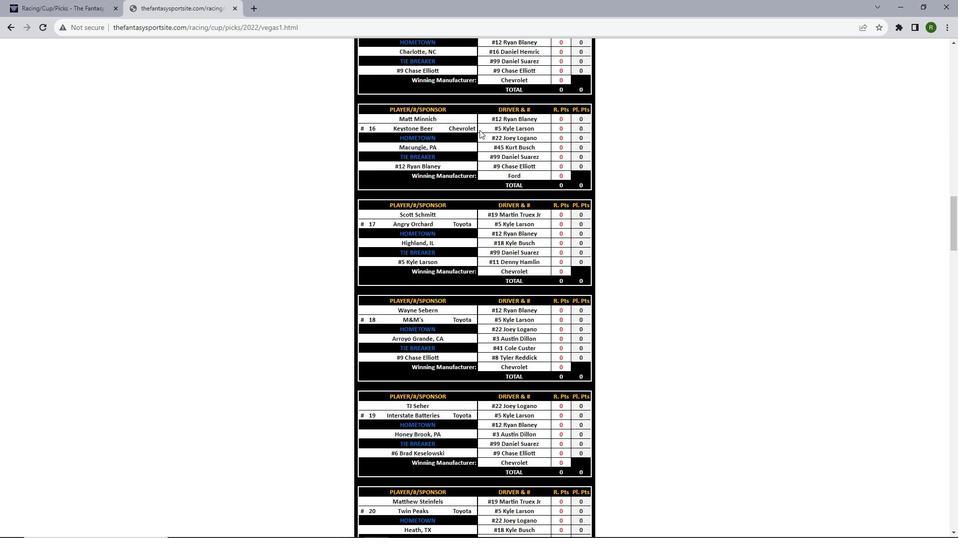 
Action: Mouse scrolled (479, 129) with delta (0, 0)
Screenshot: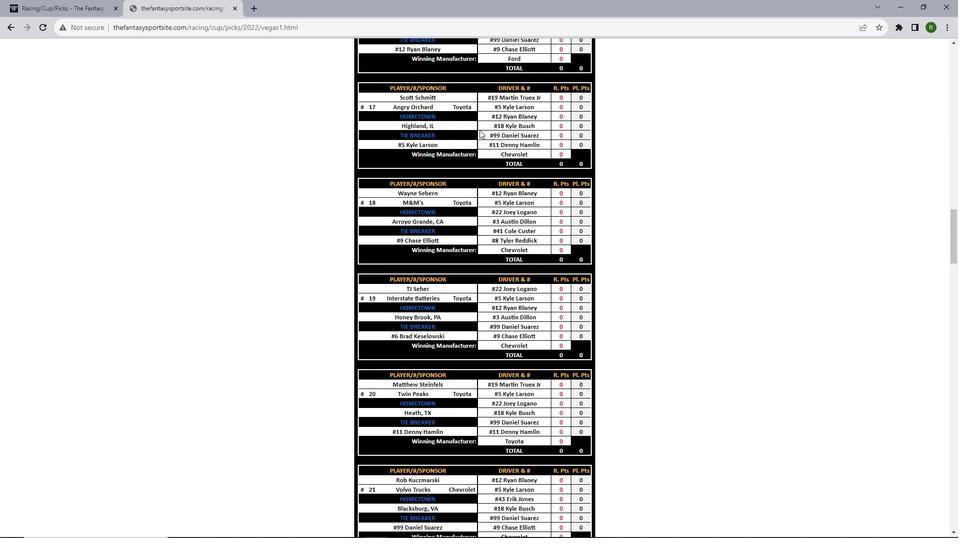 
Action: Mouse scrolled (479, 129) with delta (0, 0)
Screenshot: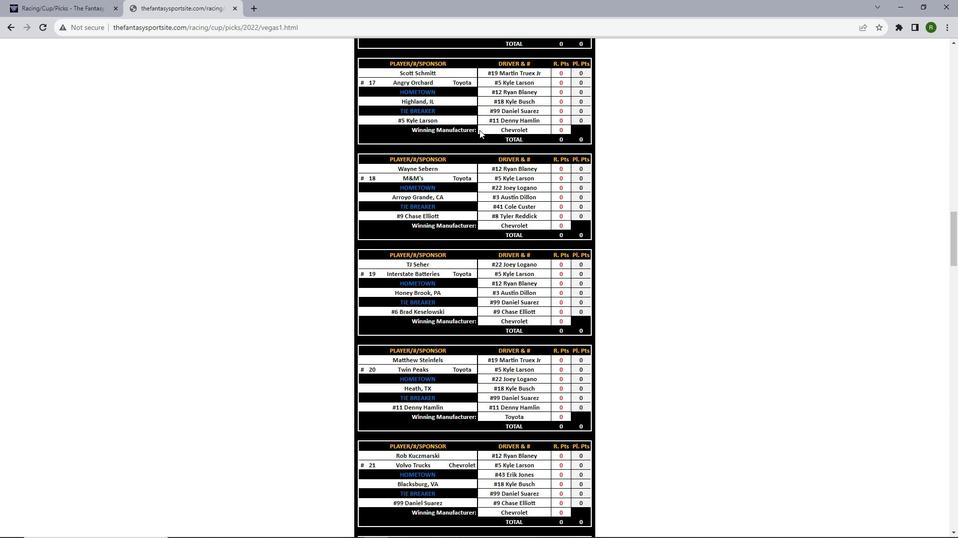 
Action: Mouse scrolled (479, 129) with delta (0, 0)
Screenshot: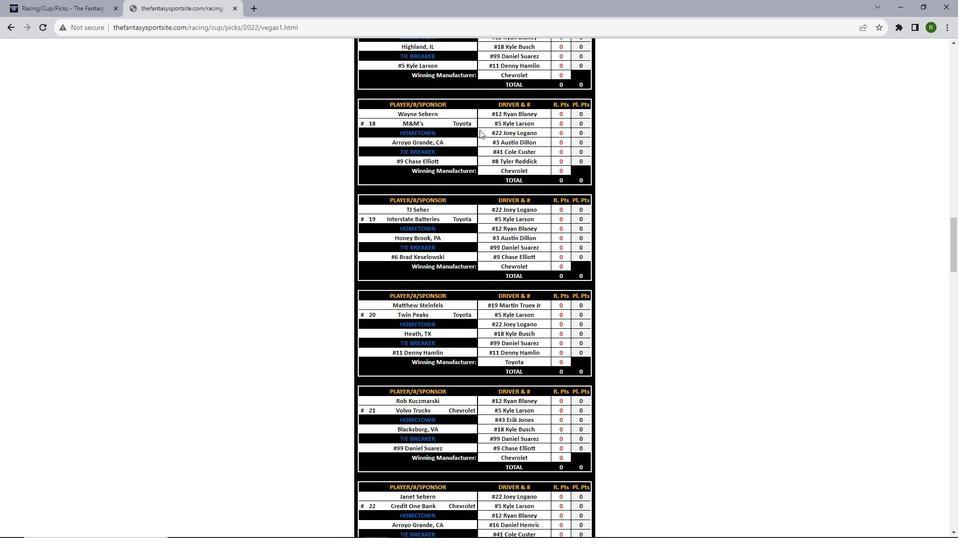 
Action: Mouse scrolled (479, 129) with delta (0, 0)
Screenshot: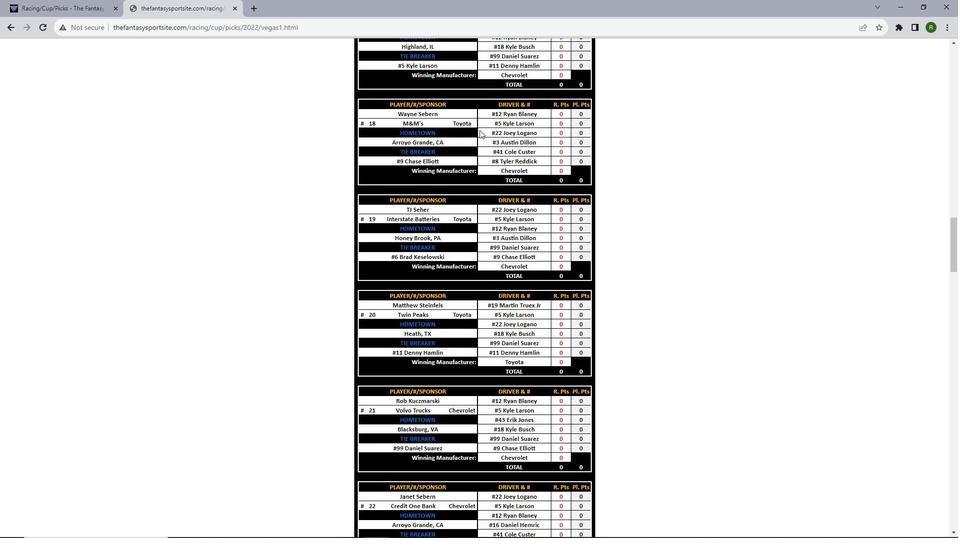 
Action: Mouse scrolled (479, 129) with delta (0, 0)
Screenshot: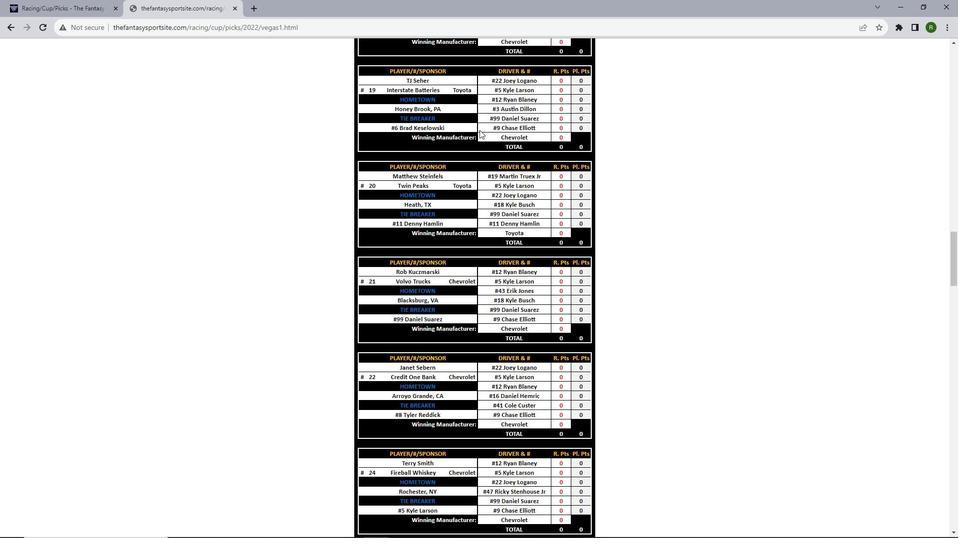 
Action: Mouse scrolled (479, 129) with delta (0, 0)
Screenshot: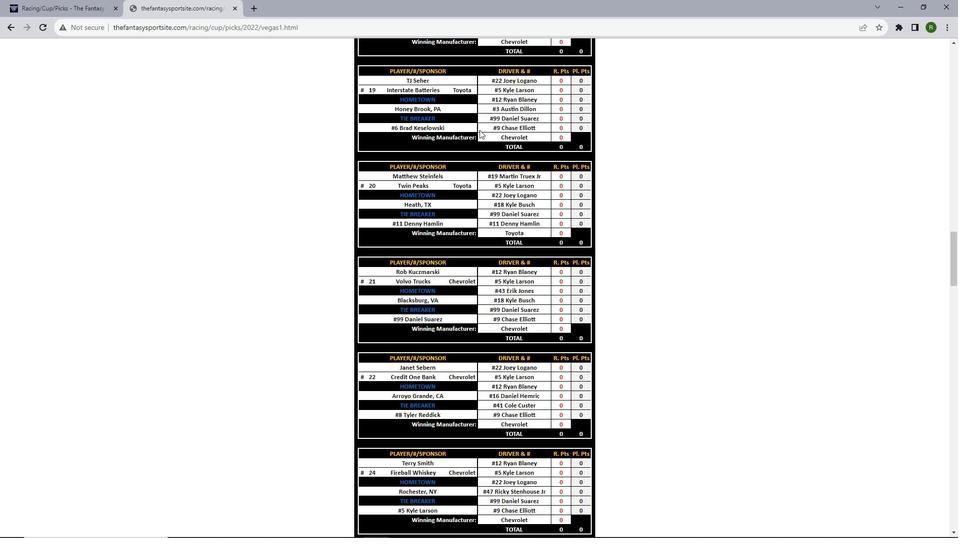 
Action: Mouse scrolled (479, 129) with delta (0, 0)
Screenshot: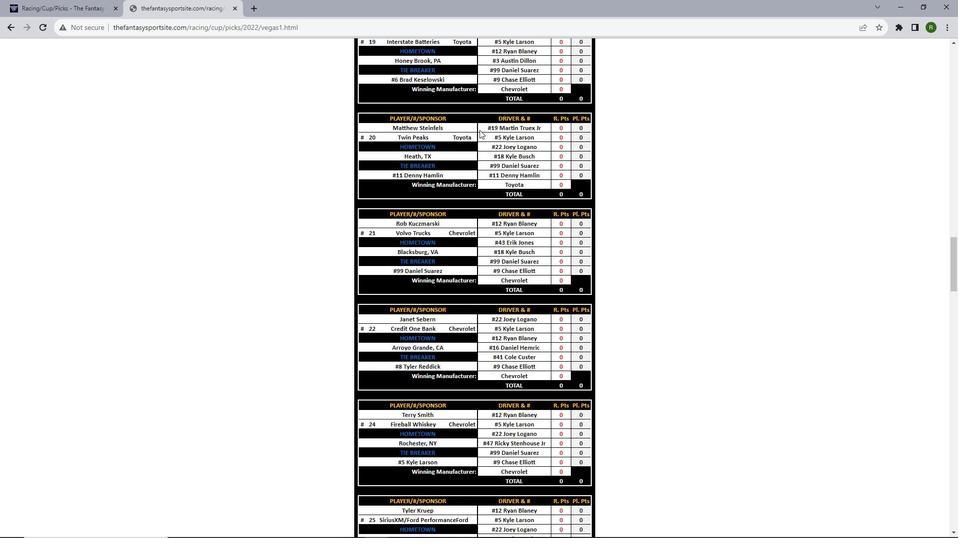 
Action: Mouse scrolled (479, 129) with delta (0, 0)
Screenshot: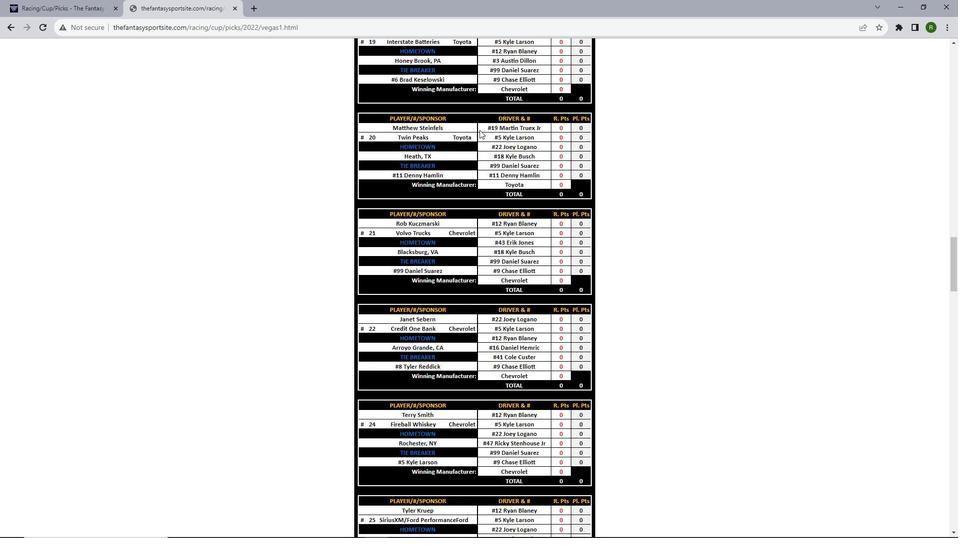 
Action: Mouse scrolled (479, 129) with delta (0, 0)
Screenshot: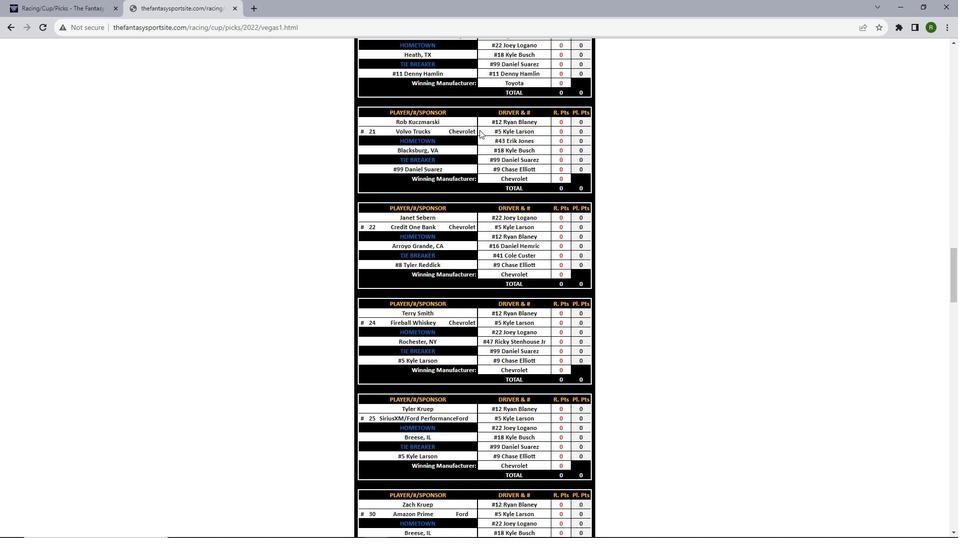 
Action: Mouse scrolled (479, 129) with delta (0, 0)
Screenshot: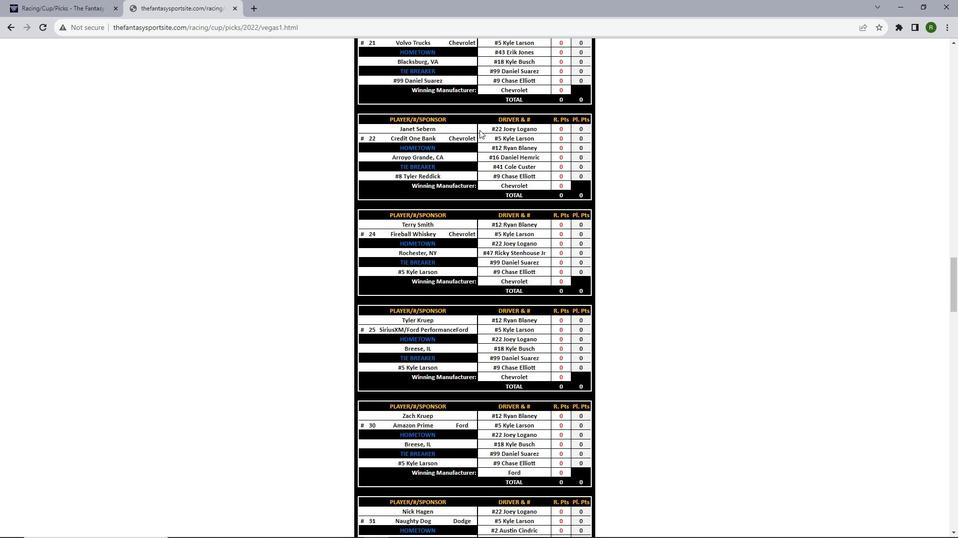 
Action: Mouse scrolled (479, 129) with delta (0, 0)
Screenshot: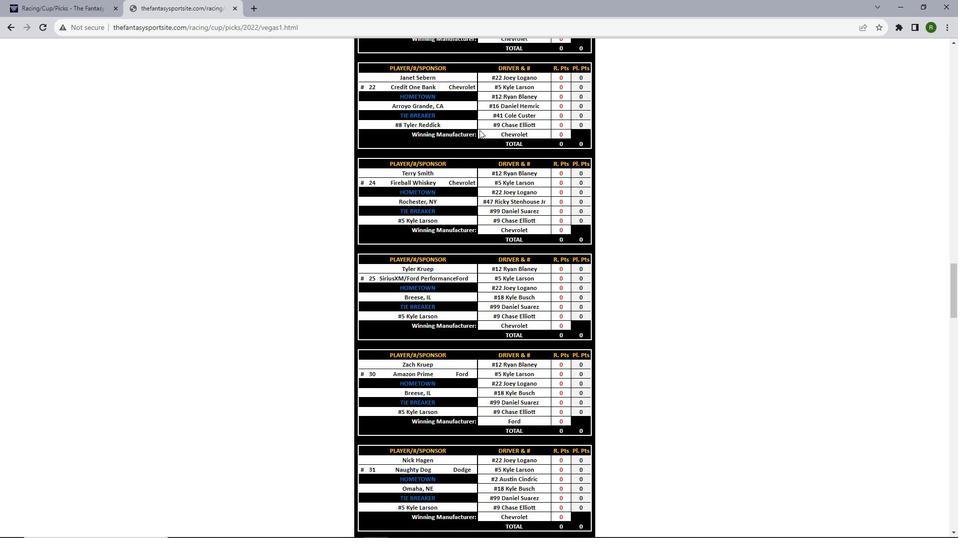 
Action: Mouse scrolled (479, 129) with delta (0, 0)
Screenshot: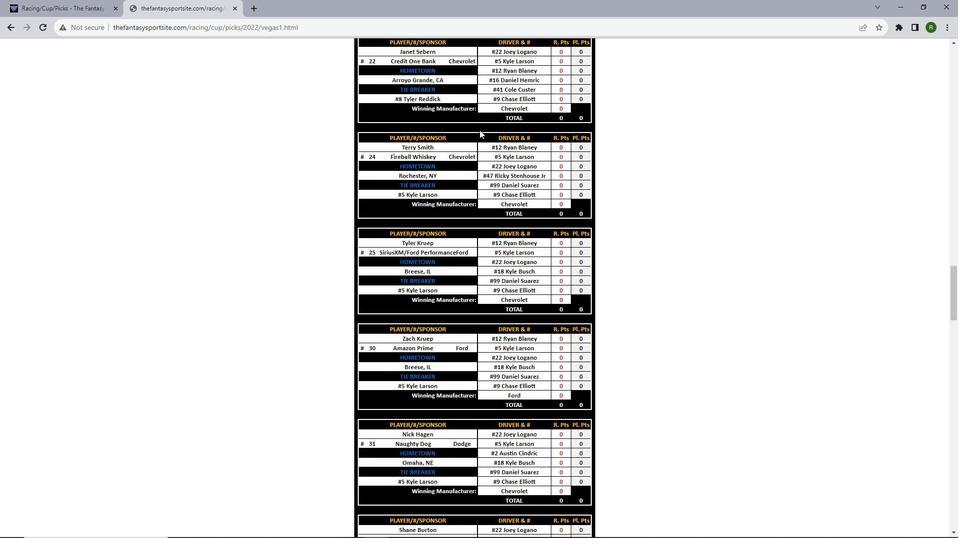 
Action: Mouse scrolled (479, 129) with delta (0, 0)
Screenshot: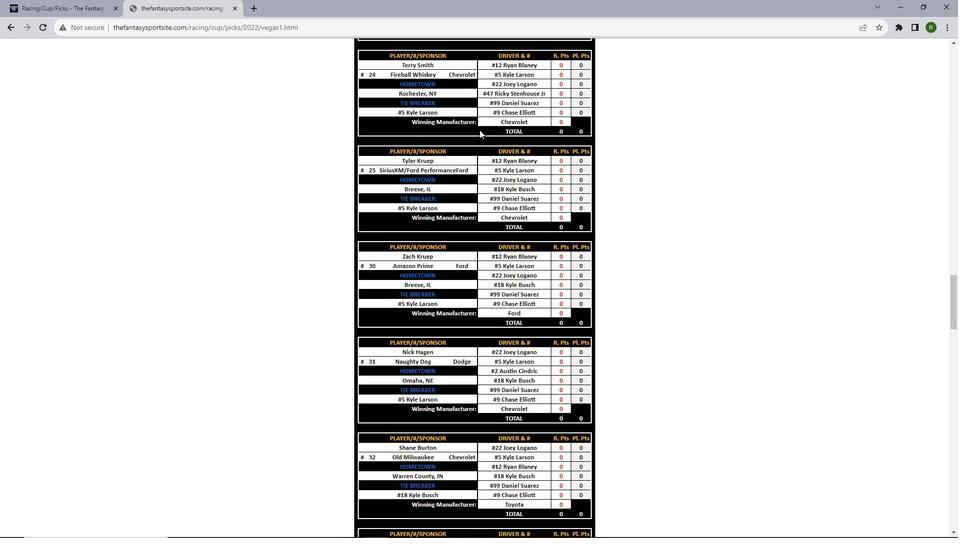 
Action: Mouse scrolled (479, 129) with delta (0, 0)
Screenshot: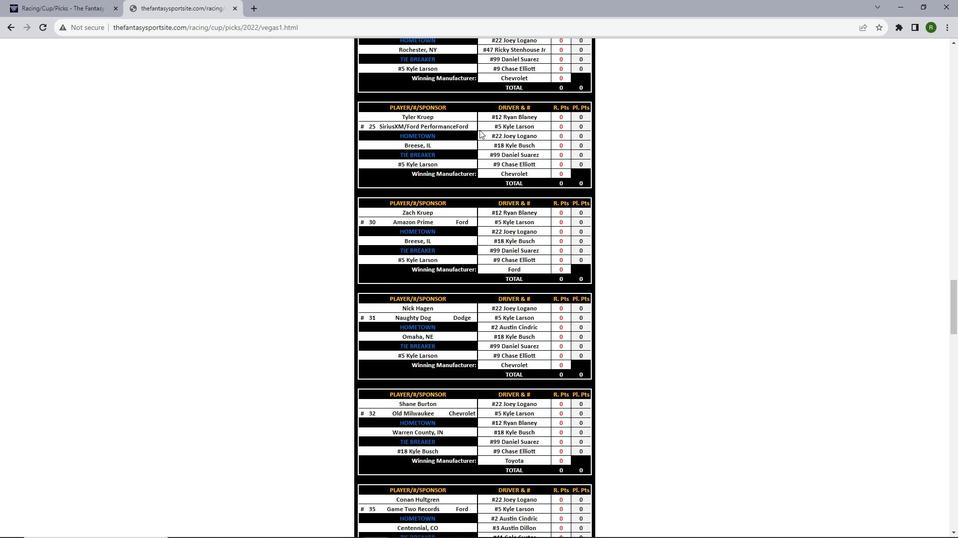 
Action: Mouse scrolled (479, 129) with delta (0, 0)
Screenshot: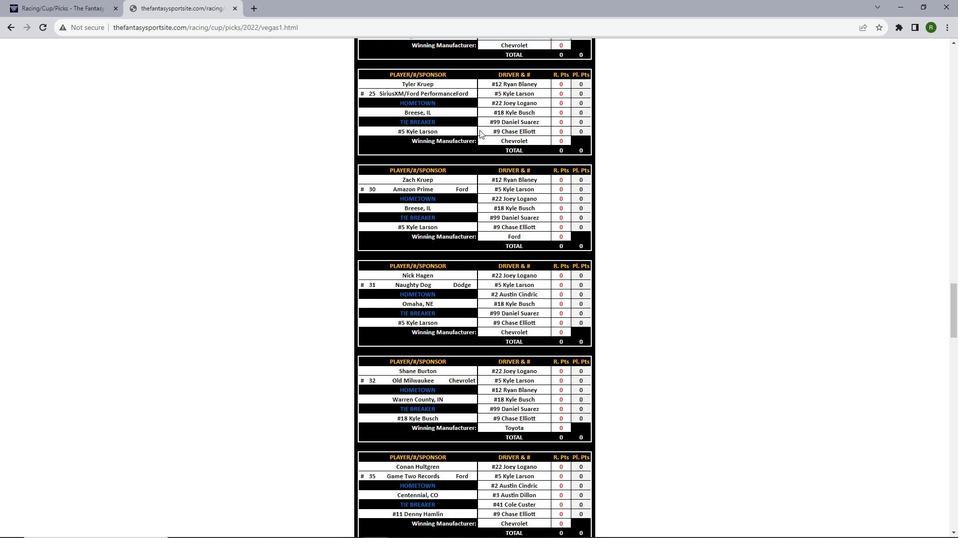 
Action: Mouse scrolled (479, 129) with delta (0, 0)
Screenshot: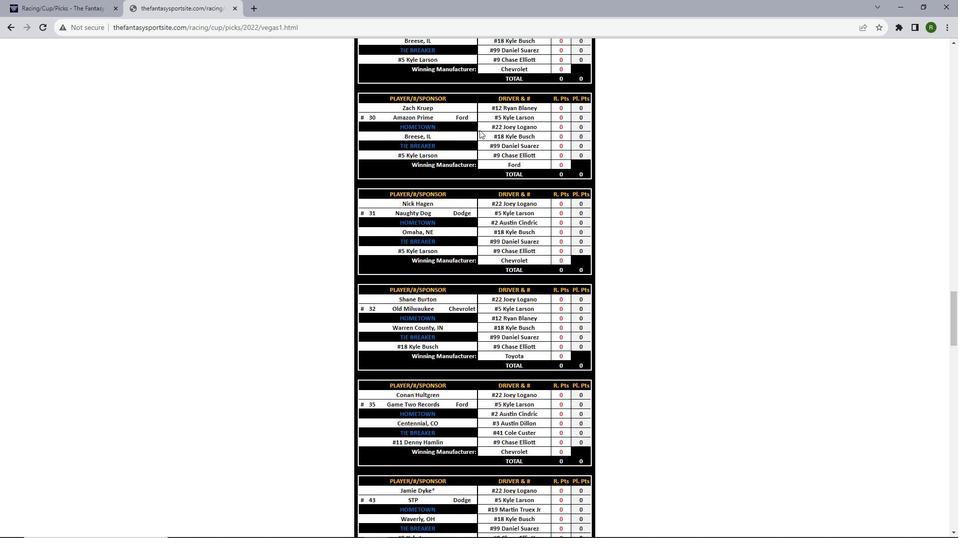 
Action: Mouse scrolled (479, 129) with delta (0, 0)
Screenshot: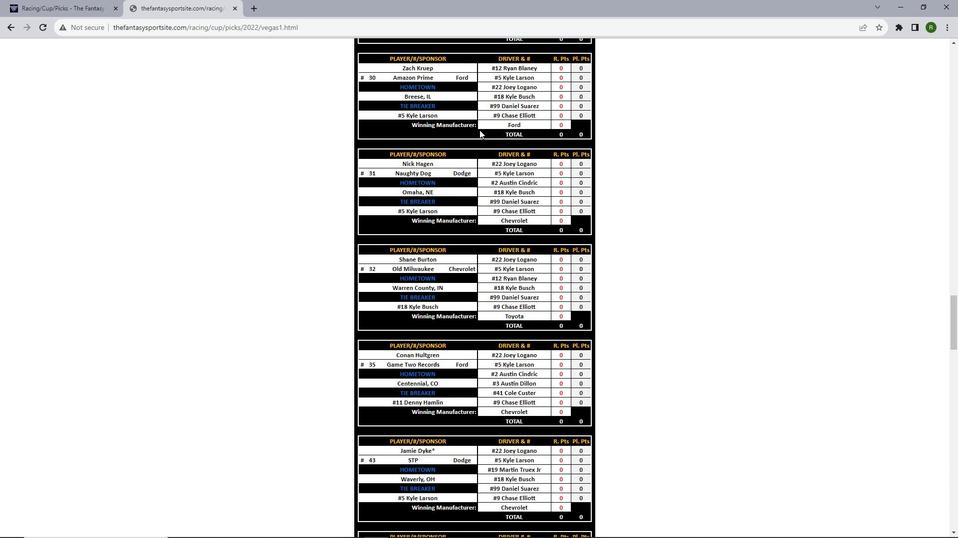 
Action: Mouse scrolled (479, 129) with delta (0, 0)
Screenshot: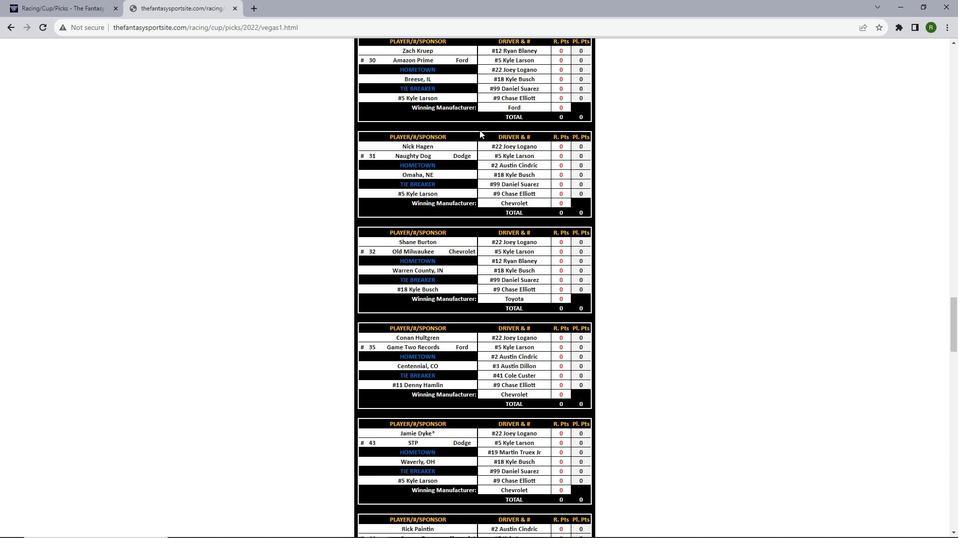 
Action: Mouse scrolled (479, 129) with delta (0, 0)
Screenshot: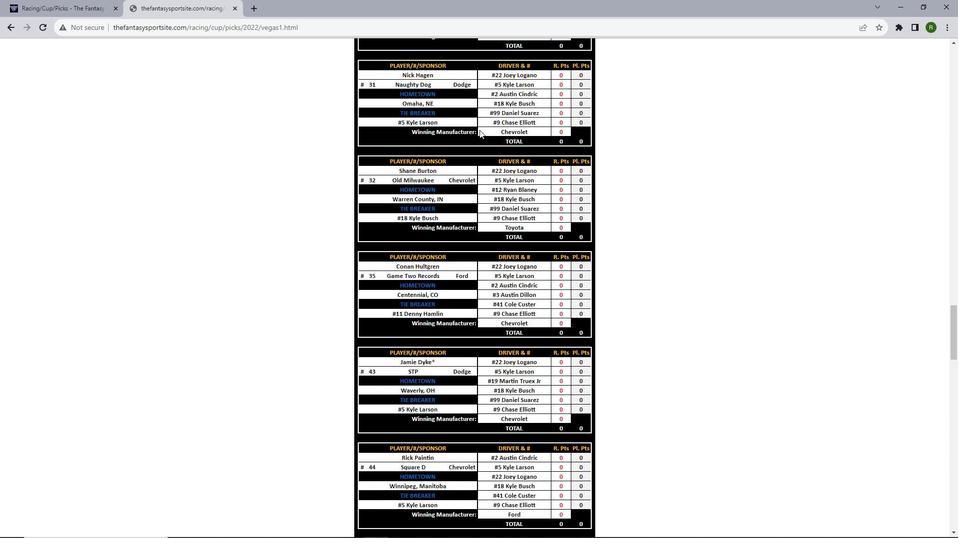 
Action: Mouse scrolled (479, 129) with delta (0, 0)
Screenshot: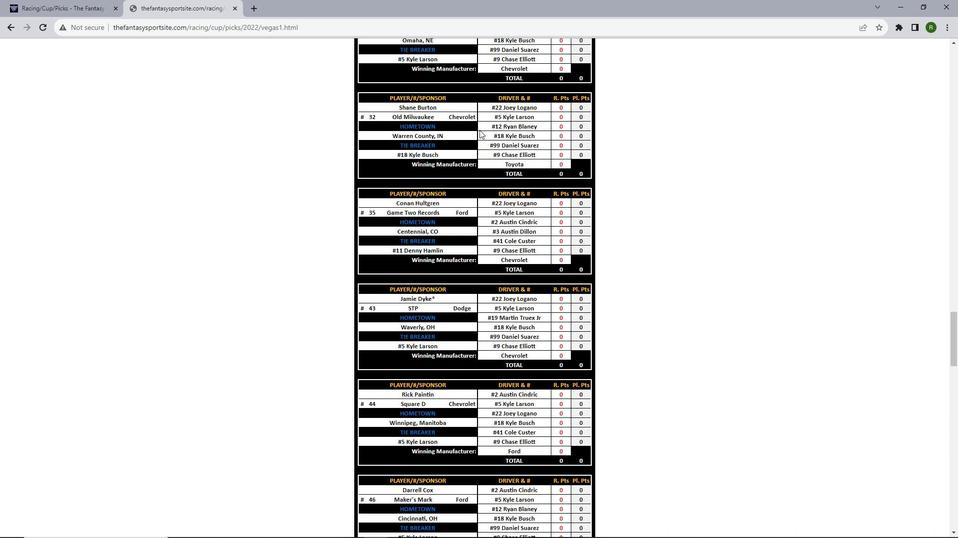 
Action: Mouse scrolled (479, 129) with delta (0, 0)
Screenshot: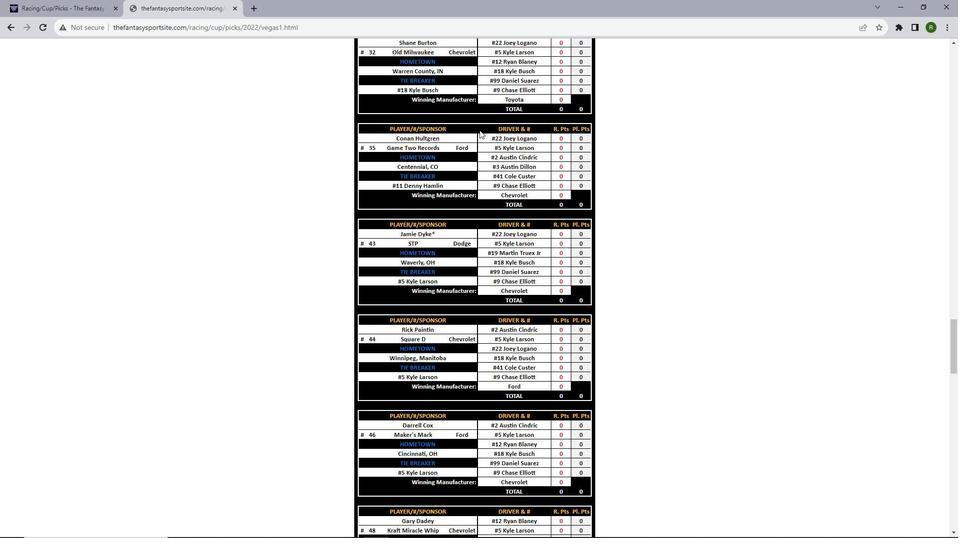 
Action: Mouse scrolled (479, 129) with delta (0, 0)
Screenshot: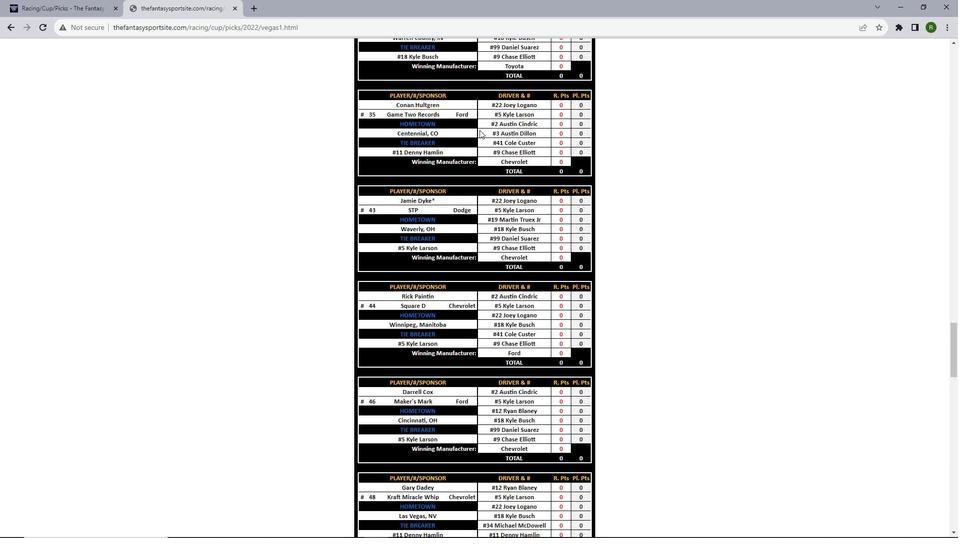 
Action: Mouse scrolled (479, 129) with delta (0, 0)
Screenshot: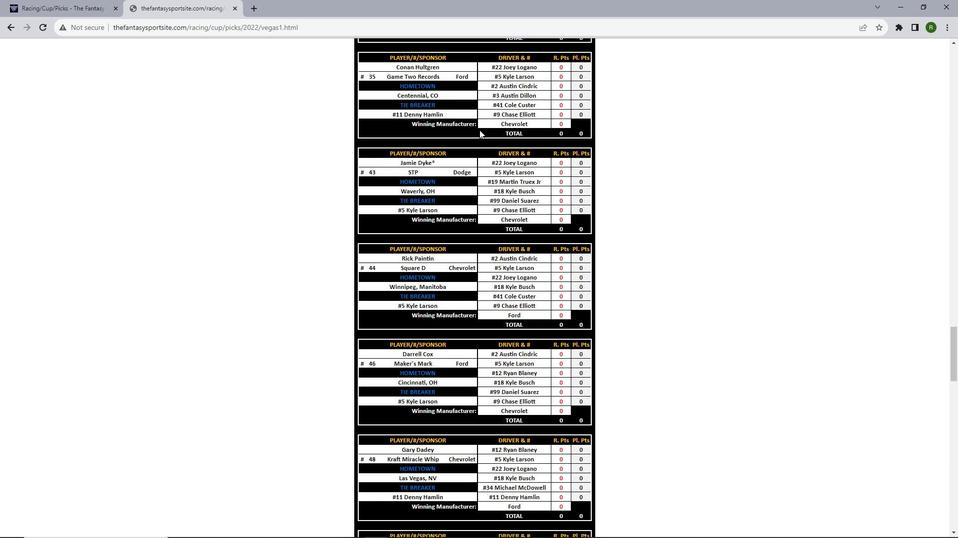
Action: Mouse scrolled (479, 129) with delta (0, 0)
Screenshot: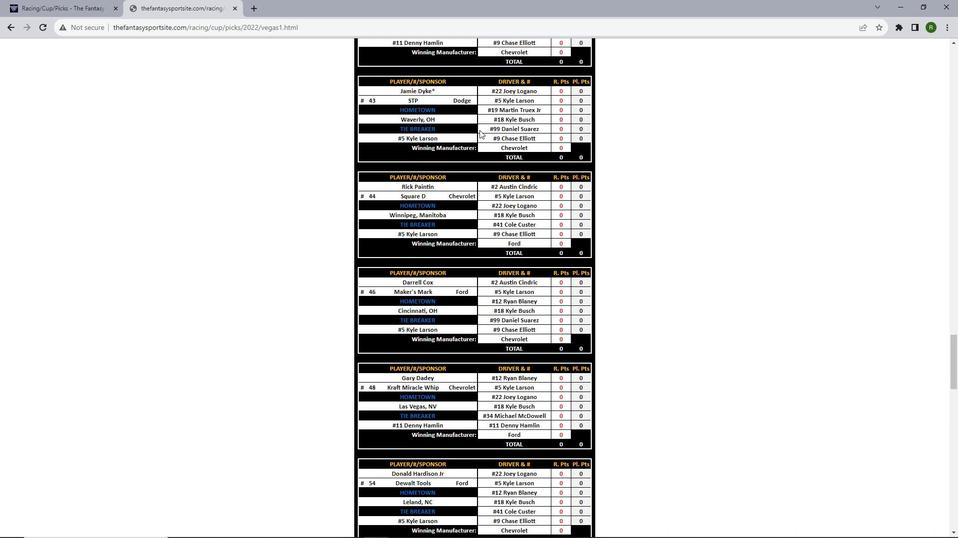 
Action: Mouse scrolled (479, 129) with delta (0, 0)
Screenshot: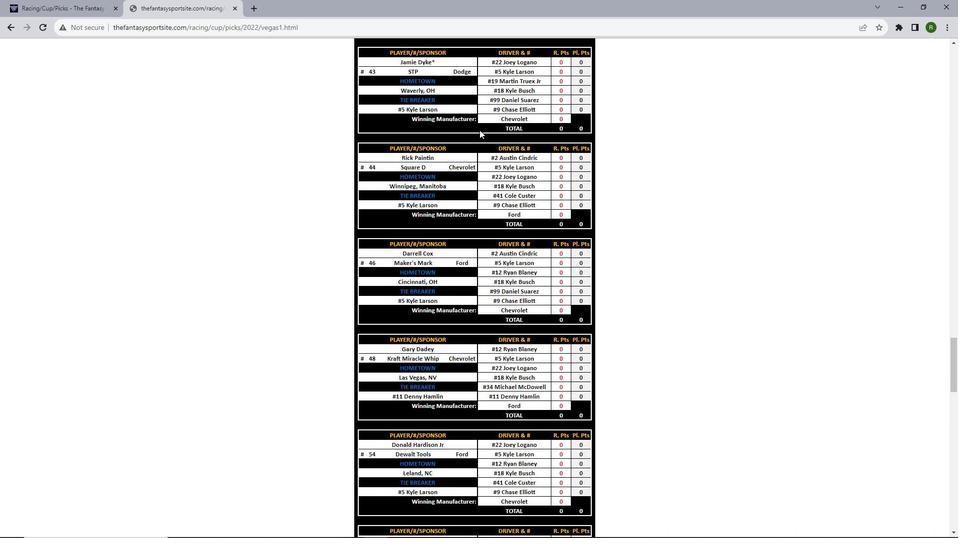 
Action: Mouse scrolled (479, 129) with delta (0, 0)
Screenshot: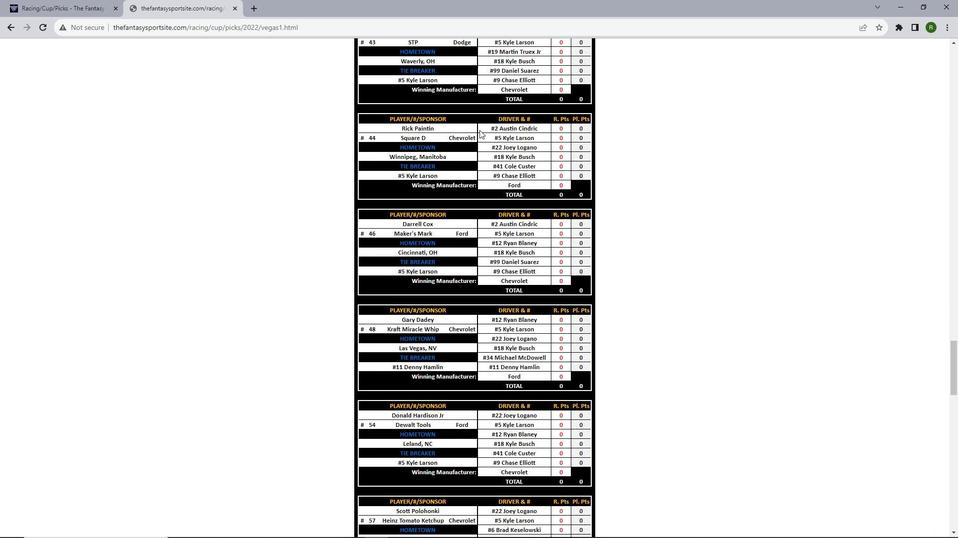 
Action: Mouse scrolled (479, 129) with delta (0, 0)
Screenshot: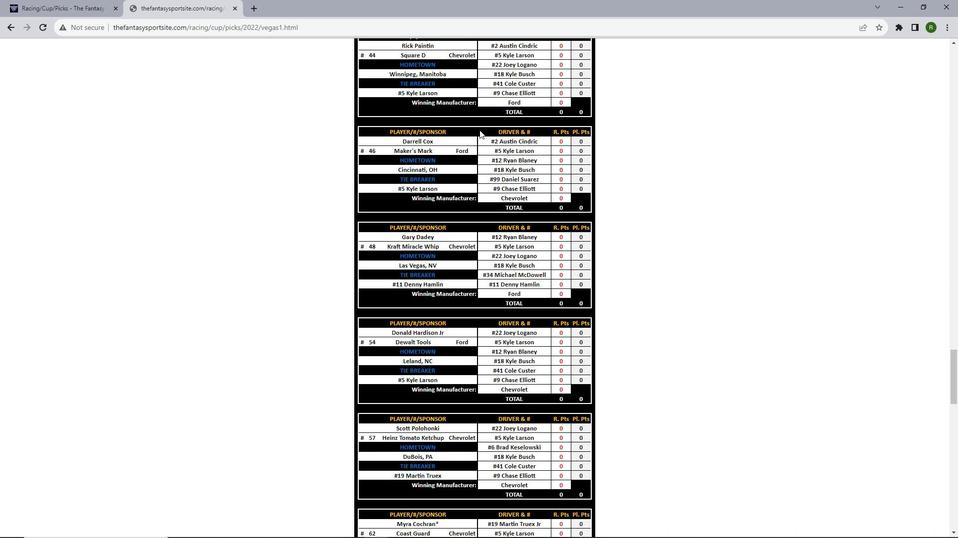 
Action: Mouse scrolled (479, 129) with delta (0, 0)
Screenshot: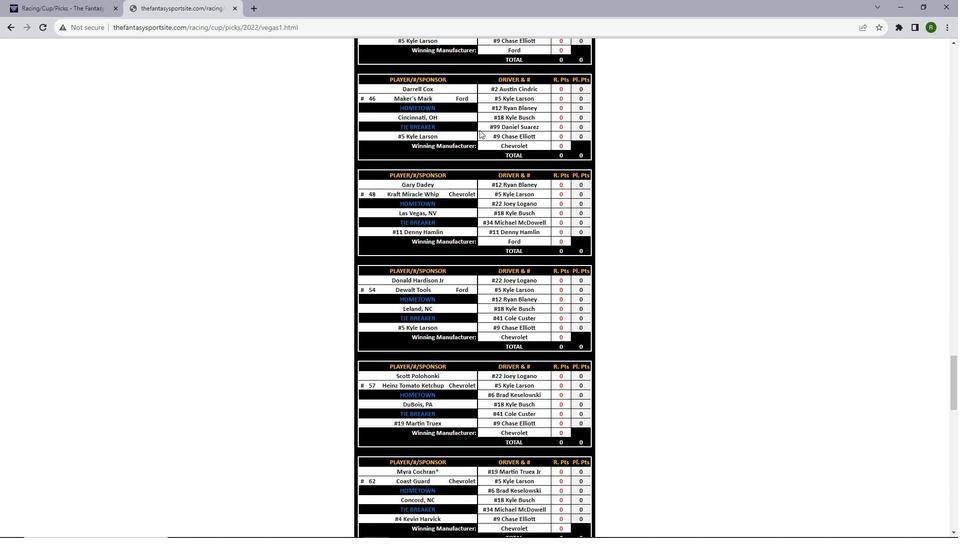 
Action: Mouse scrolled (479, 129) with delta (0, 0)
Screenshot: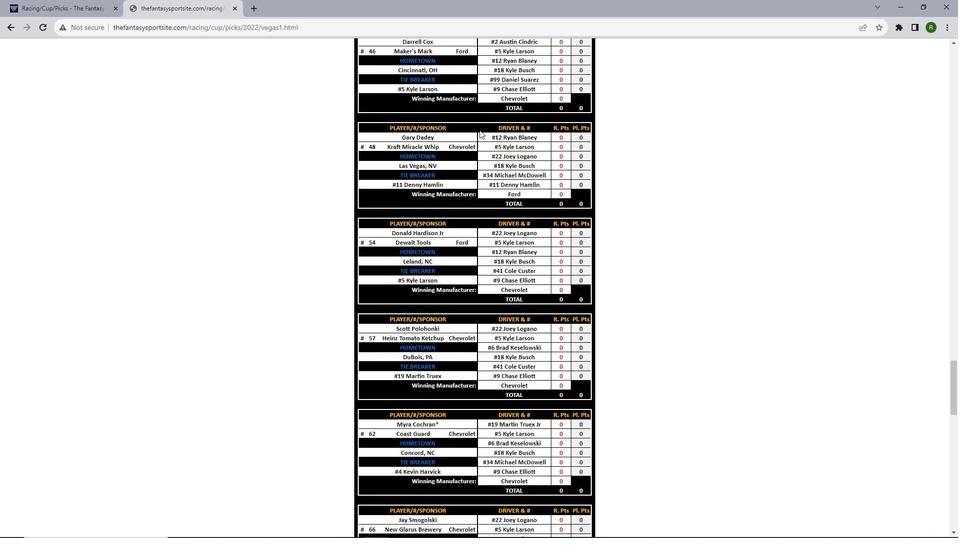 
Action: Mouse scrolled (479, 129) with delta (0, 0)
Screenshot: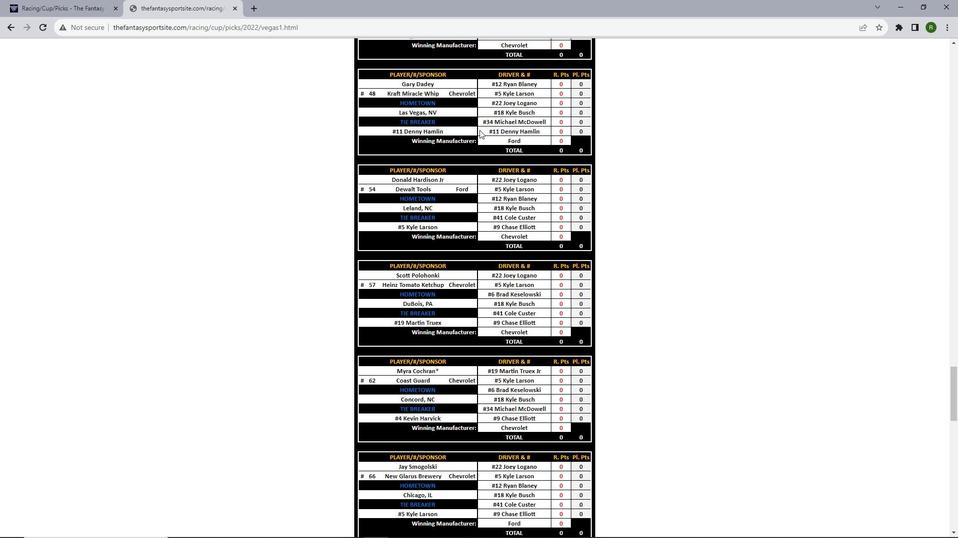 
Action: Mouse scrolled (479, 129) with delta (0, 0)
Screenshot: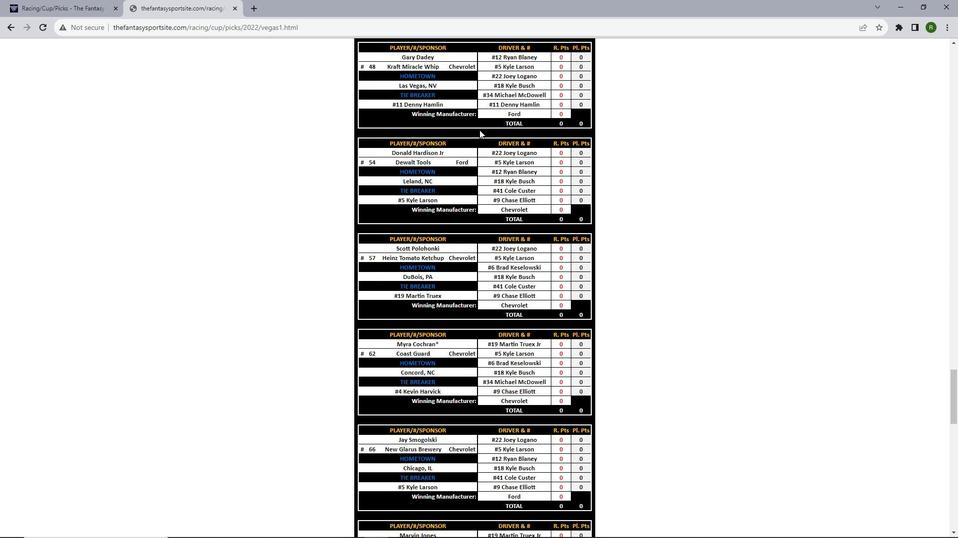 
Action: Mouse scrolled (479, 129) with delta (0, 0)
Screenshot: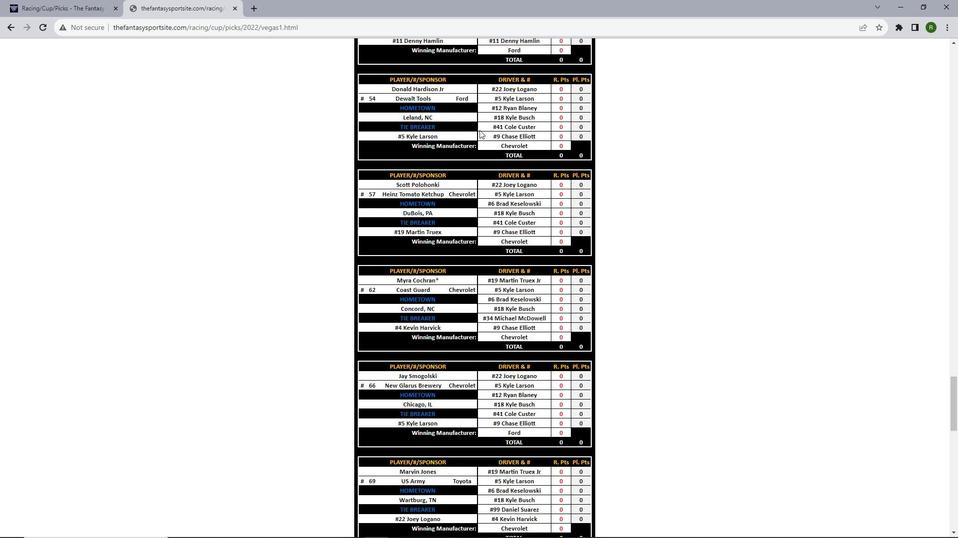 
Action: Mouse scrolled (479, 129) with delta (0, 0)
Screenshot: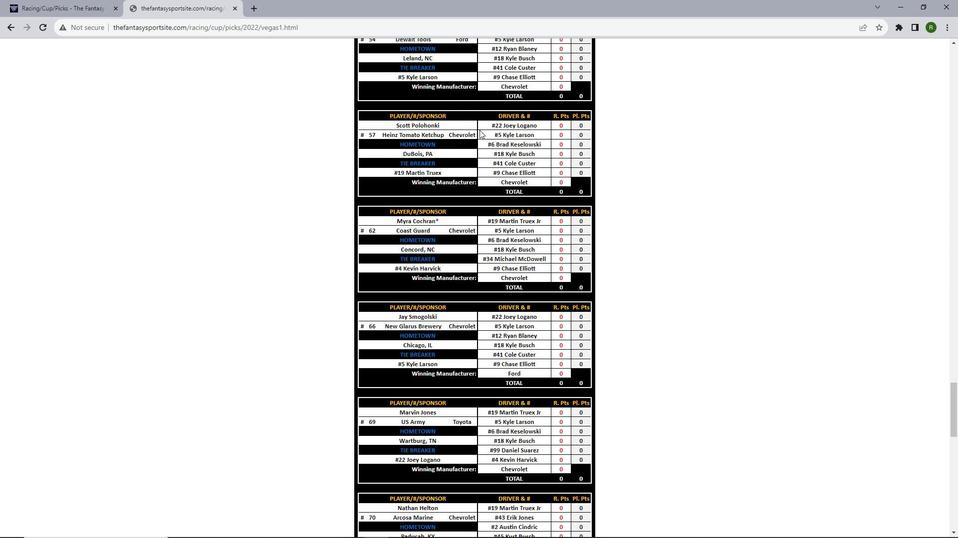 
Action: Mouse scrolled (479, 129) with delta (0, 0)
Screenshot: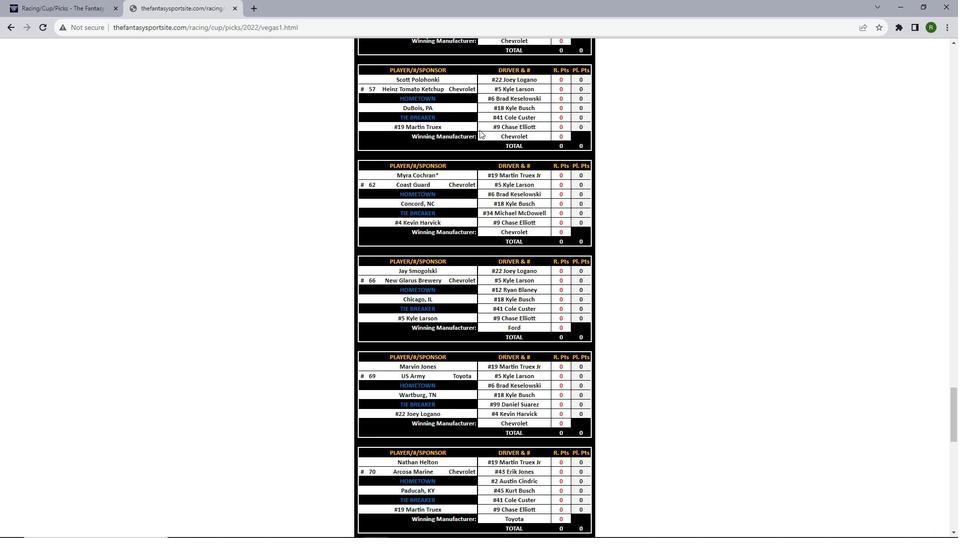 
Action: Mouse scrolled (479, 129) with delta (0, 0)
Screenshot: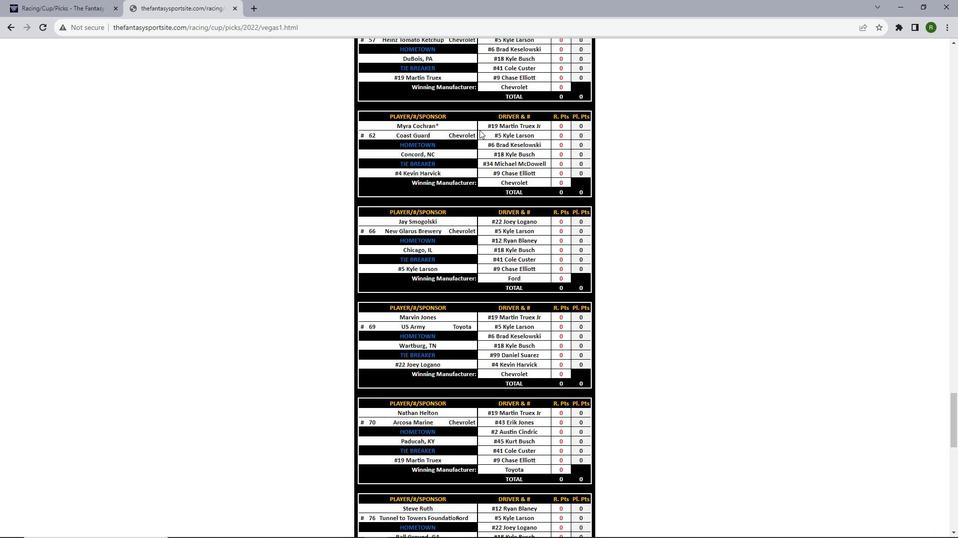 
Action: Mouse scrolled (479, 129) with delta (0, 0)
Screenshot: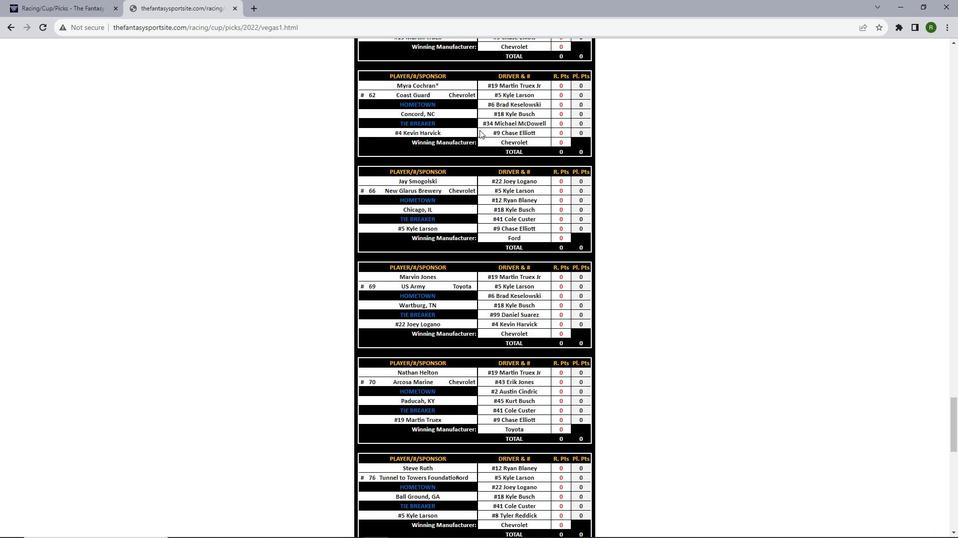 
Action: Mouse scrolled (479, 129) with delta (0, 0)
Screenshot: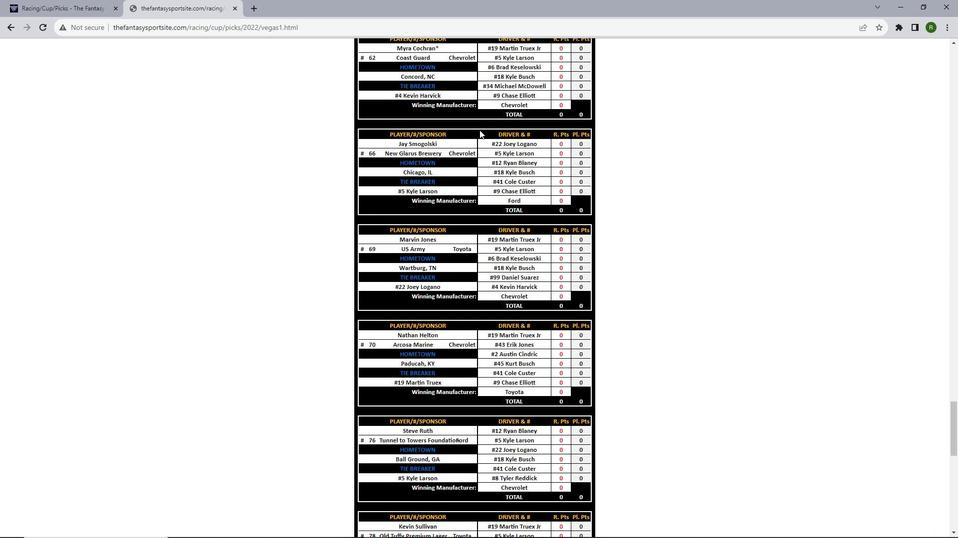 
Action: Mouse scrolled (479, 129) with delta (0, 0)
Screenshot: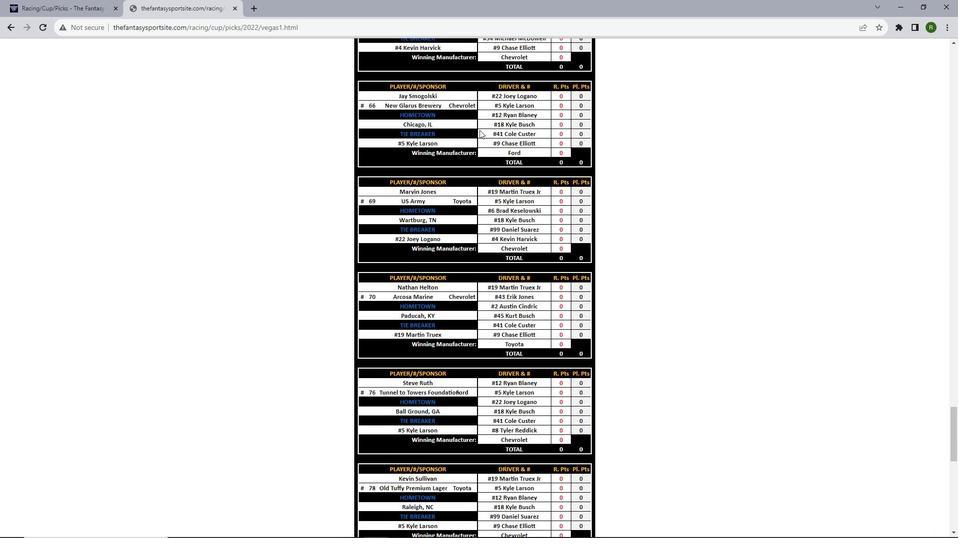
Action: Mouse scrolled (479, 129) with delta (0, 0)
Screenshot: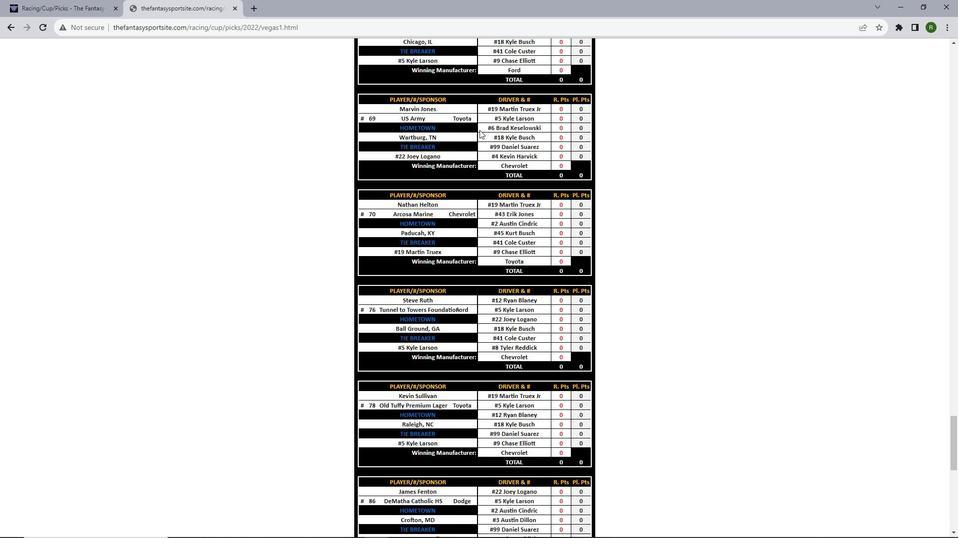 
Action: Mouse scrolled (479, 129) with delta (0, 0)
Screenshot: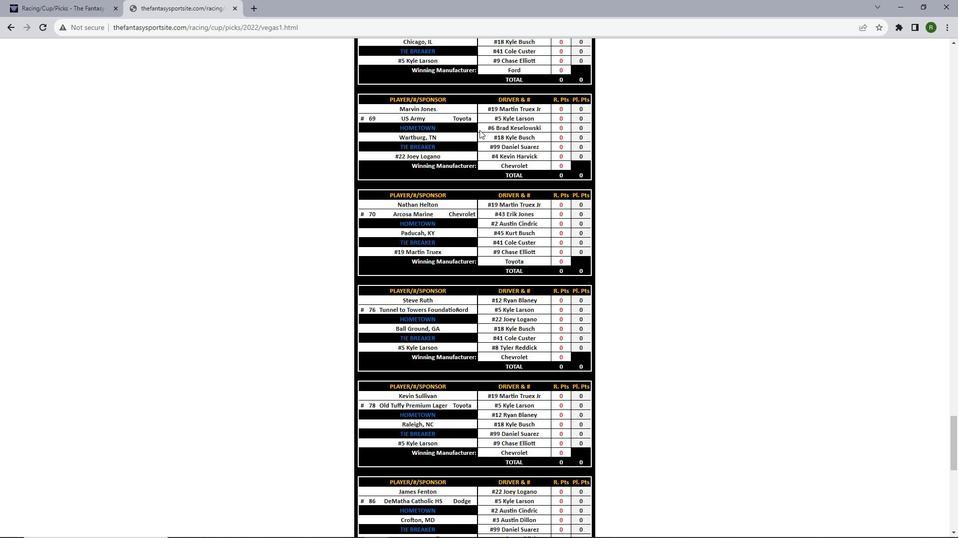 
Action: Mouse scrolled (479, 129) with delta (0, 0)
Screenshot: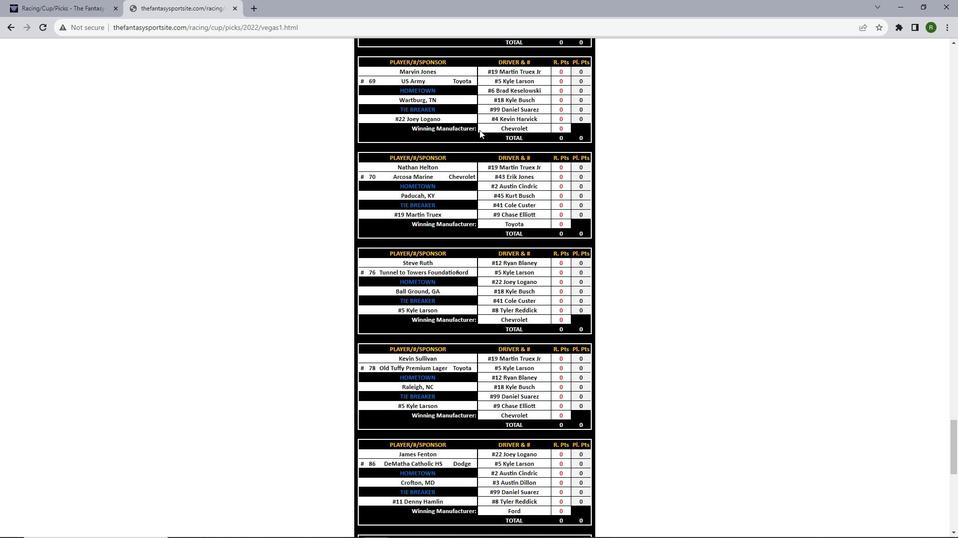 
Action: Mouse scrolled (479, 129) with delta (0, 0)
Screenshot: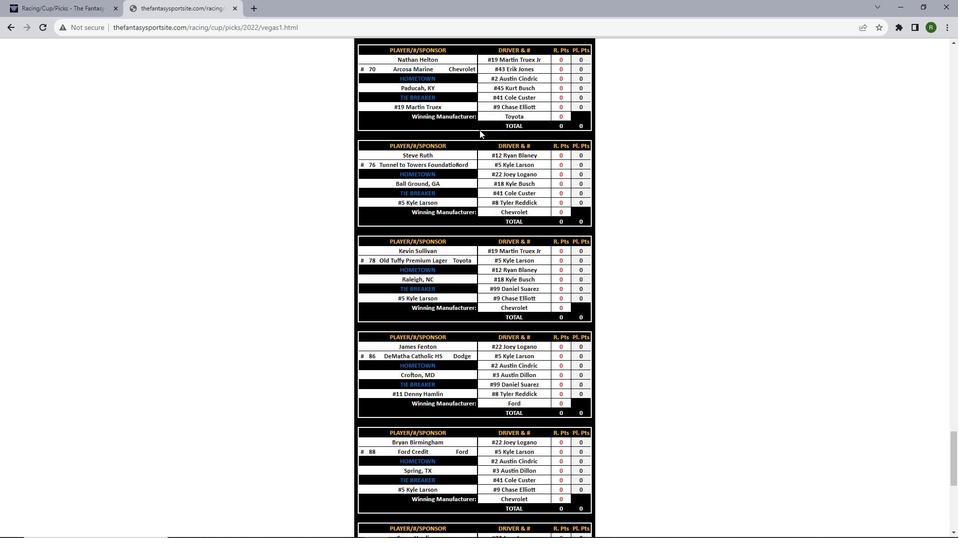 
Action: Mouse scrolled (479, 129) with delta (0, 0)
Screenshot: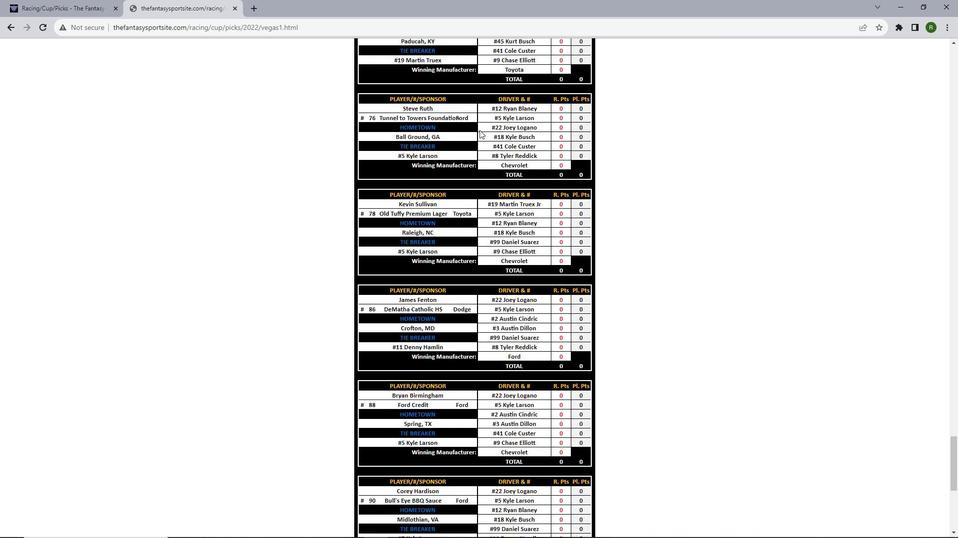 
Action: Mouse scrolled (479, 129) with delta (0, 0)
Screenshot: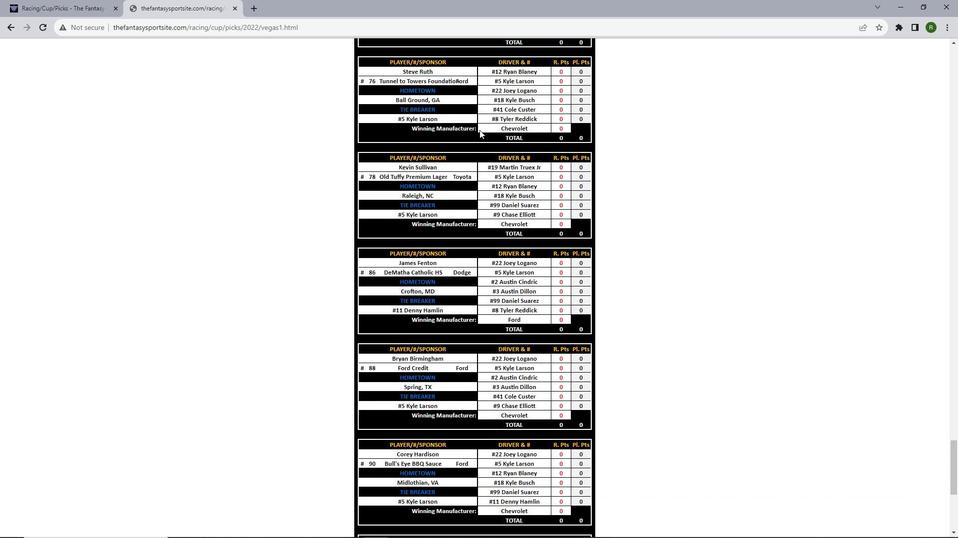 
Action: Mouse scrolled (479, 129) with delta (0, 0)
Screenshot: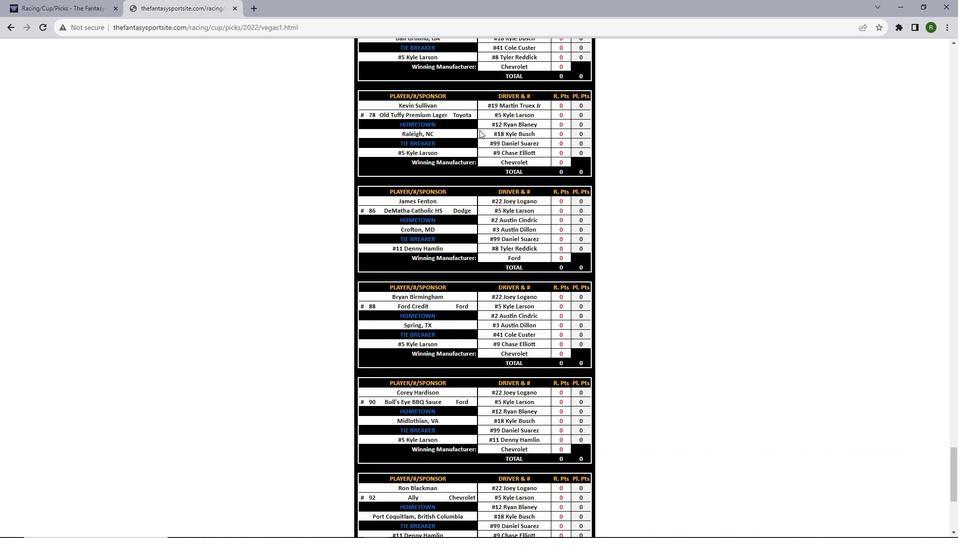 
Action: Mouse scrolled (479, 129) with delta (0, 0)
Screenshot: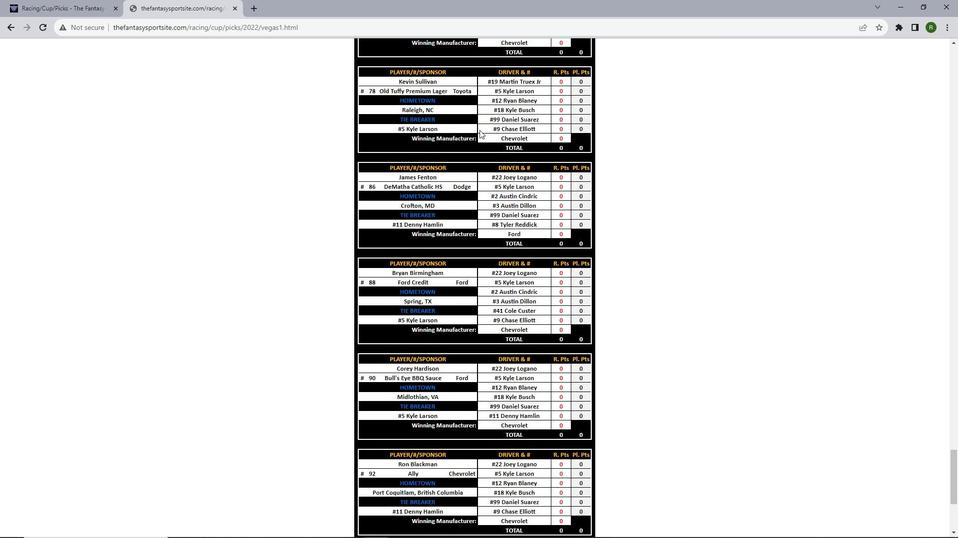 
Action: Mouse scrolled (479, 129) with delta (0, 0)
Screenshot: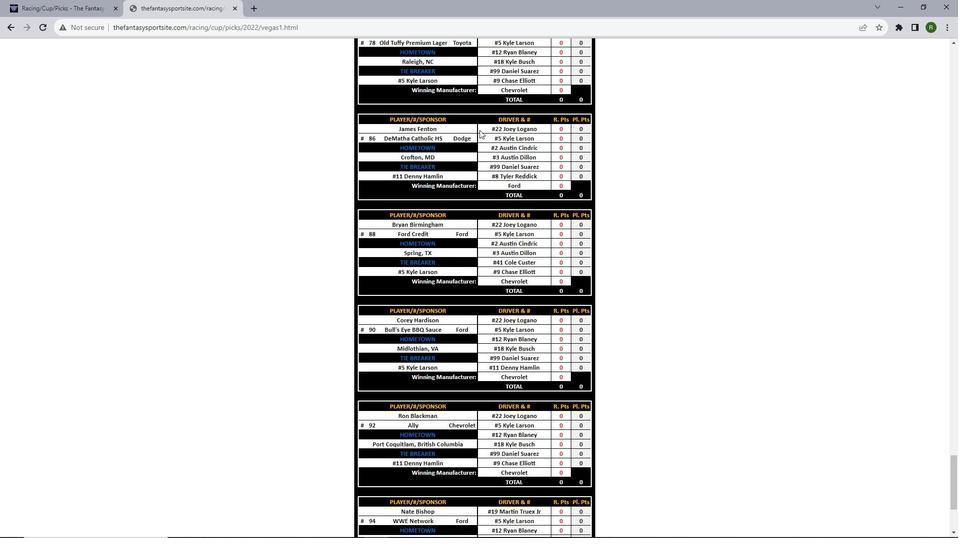 
Action: Mouse scrolled (479, 129) with delta (0, 0)
Screenshot: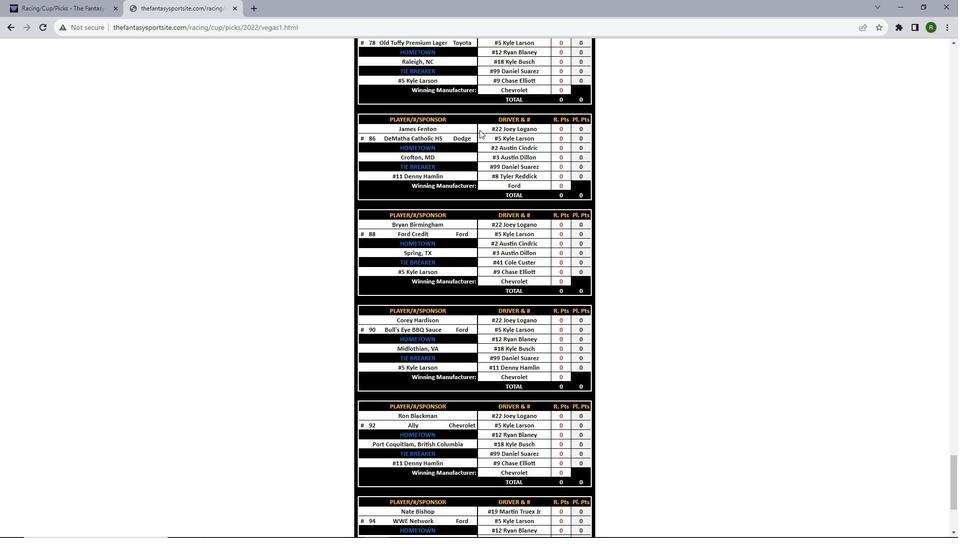 
Action: Mouse scrolled (479, 129) with delta (0, 0)
Screenshot: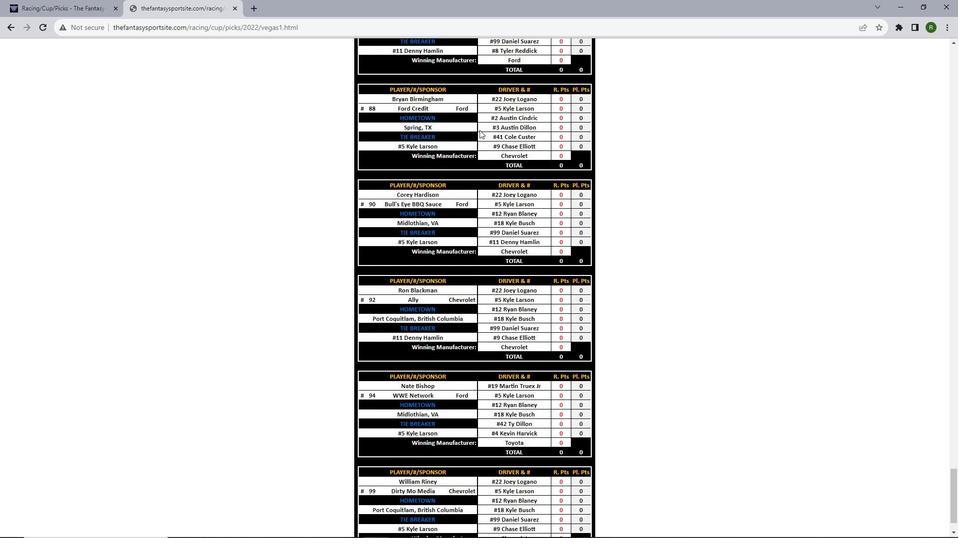 
Action: Mouse scrolled (479, 129) with delta (0, 0)
Screenshot: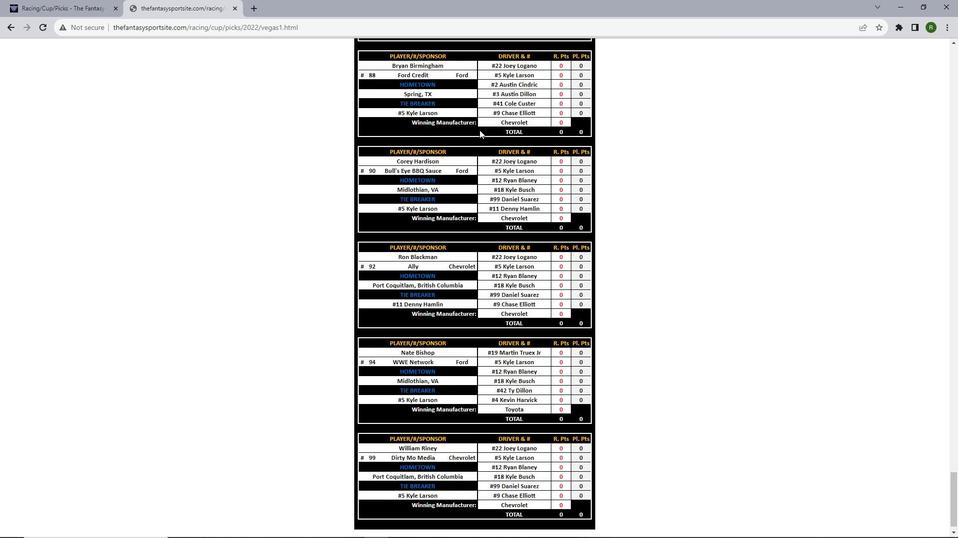 
Action: Mouse scrolled (479, 129) with delta (0, 0)
Screenshot: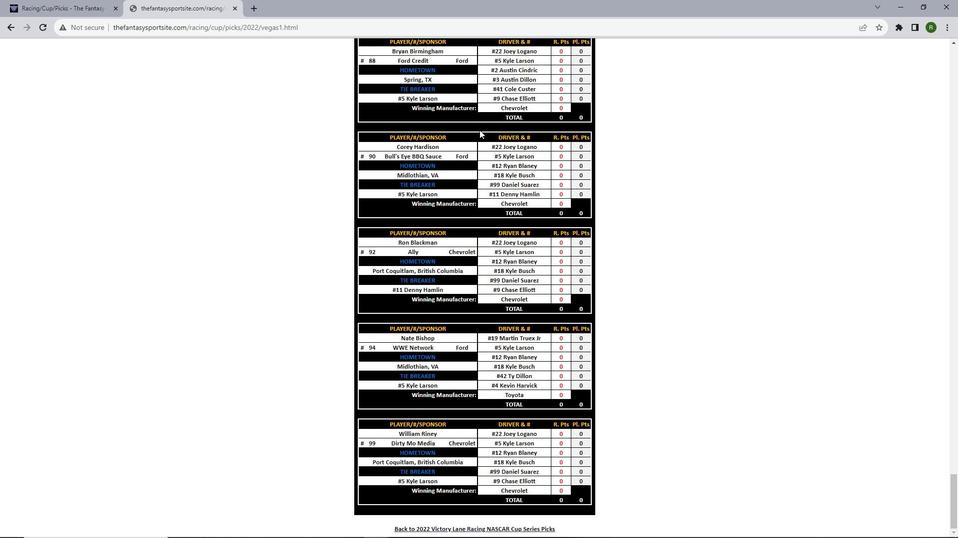 
Action: Mouse scrolled (479, 129) with delta (0, 0)
Screenshot: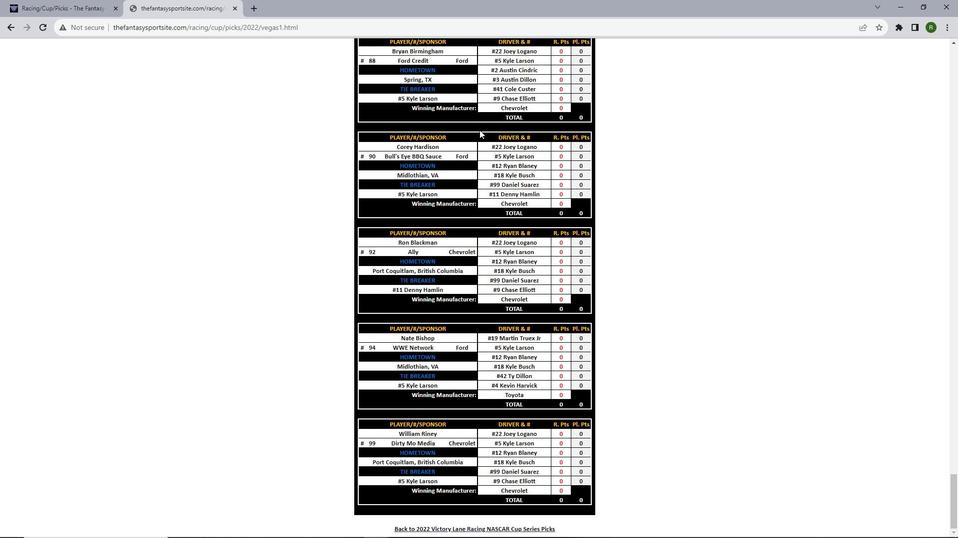 
Action: Mouse scrolled (479, 129) with delta (0, 0)
Screenshot: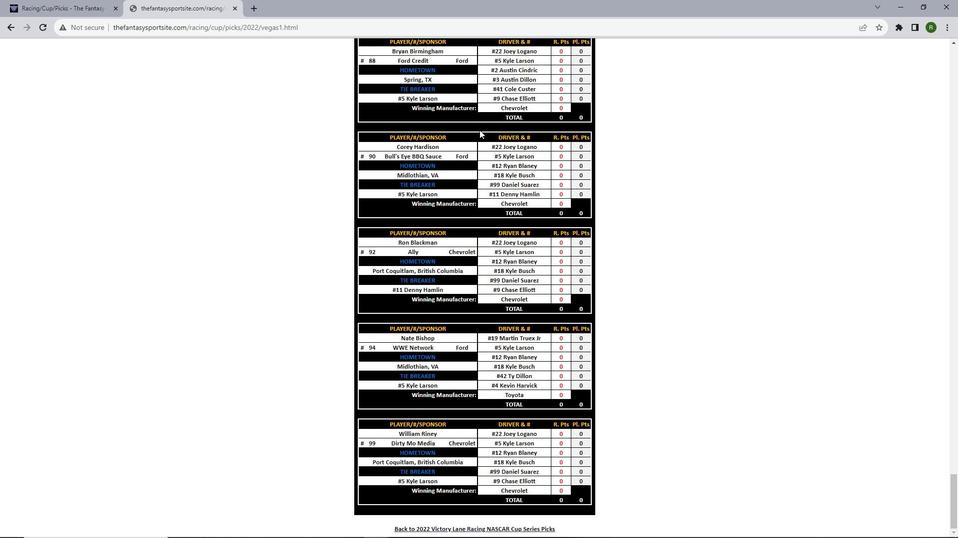 
Action: Mouse scrolled (479, 129) with delta (0, 0)
Screenshot: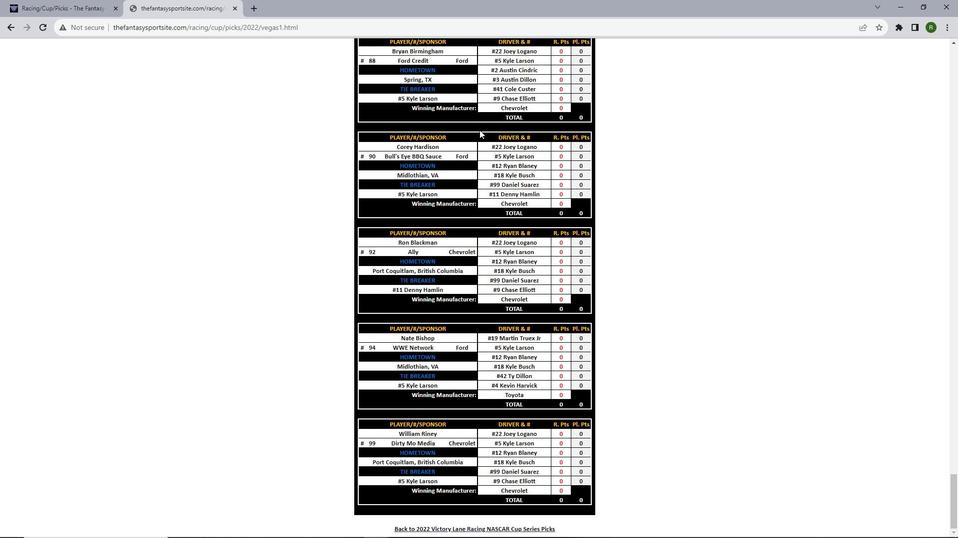 
Action: Mouse scrolled (479, 129) with delta (0, 0)
Screenshot: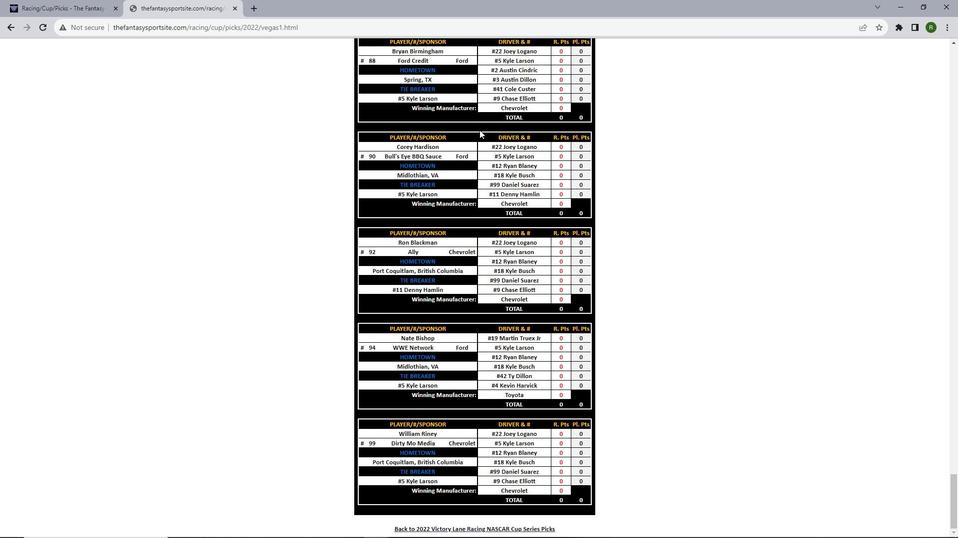 
Action: Mouse scrolled (479, 129) with delta (0, 0)
Screenshot: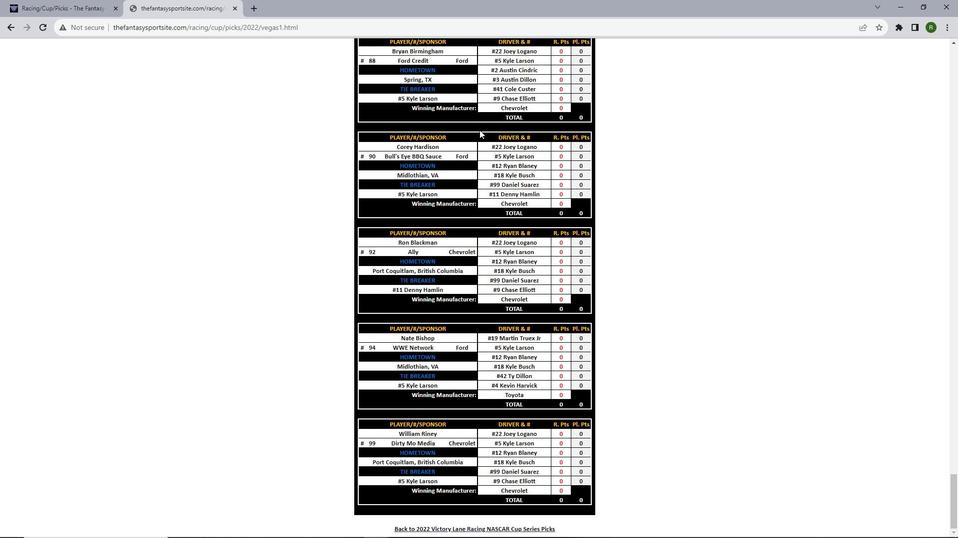 
